 Task: Find connections with filter location Hvidovre with filter topic #sustainabilitywith filter profile language German with filter current company Dr Lal PathLabs with filter school Kuvempu University, Shankaraghatta, Shimoga with filter industry Robot Manufacturing with filter service category Life Coaching with filter keywords title Entrepreneur
Action: Mouse moved to (493, 68)
Screenshot: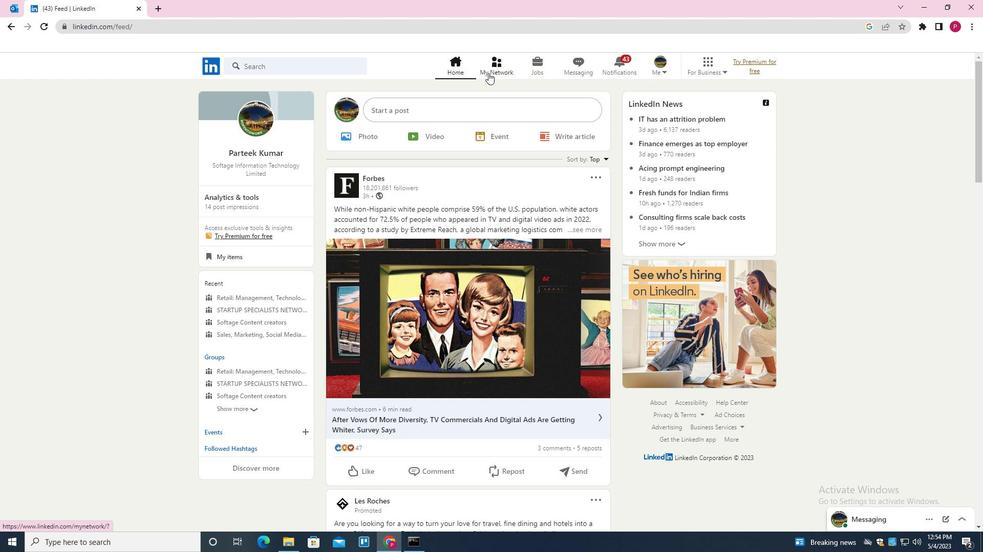 
Action: Mouse pressed left at (493, 68)
Screenshot: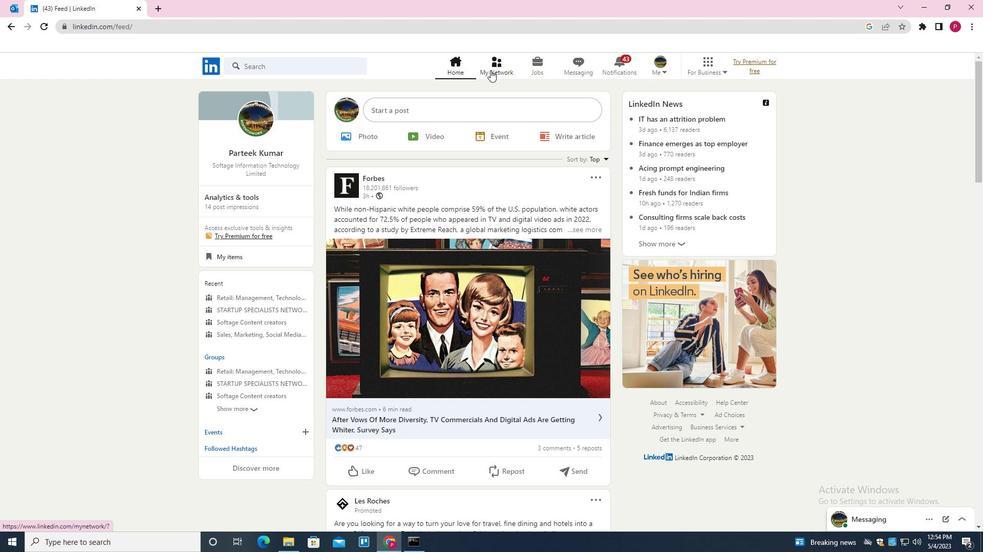 
Action: Mouse moved to (316, 124)
Screenshot: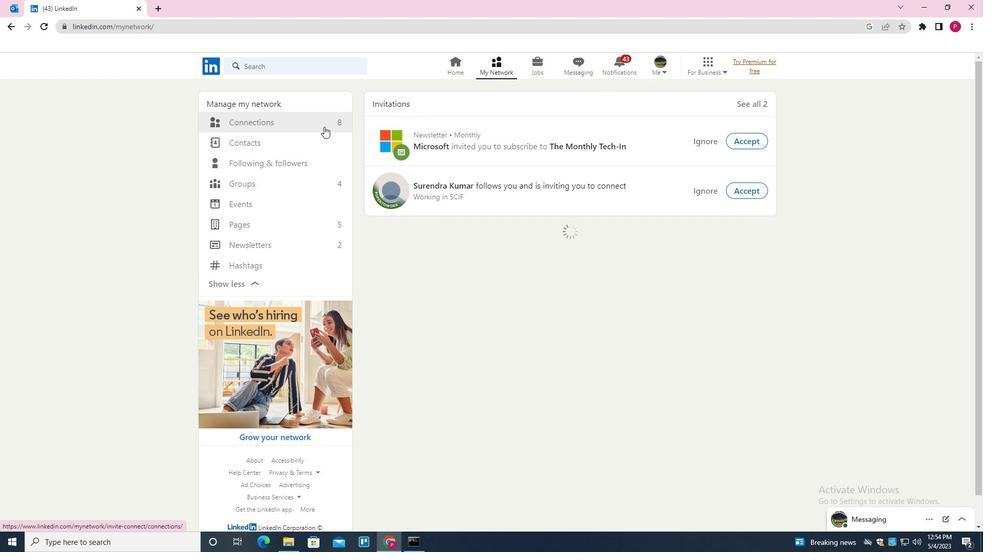 
Action: Mouse pressed left at (316, 124)
Screenshot: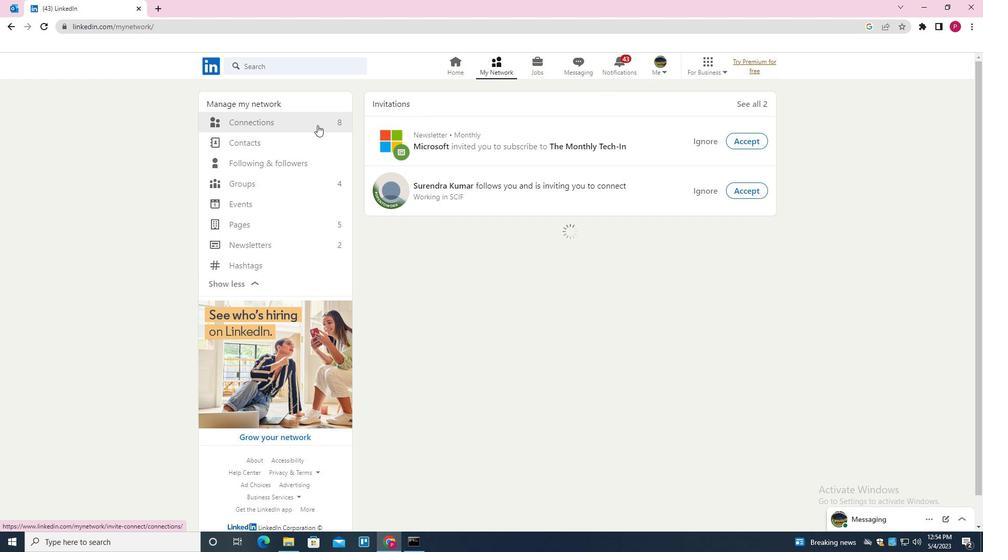 
Action: Mouse moved to (561, 124)
Screenshot: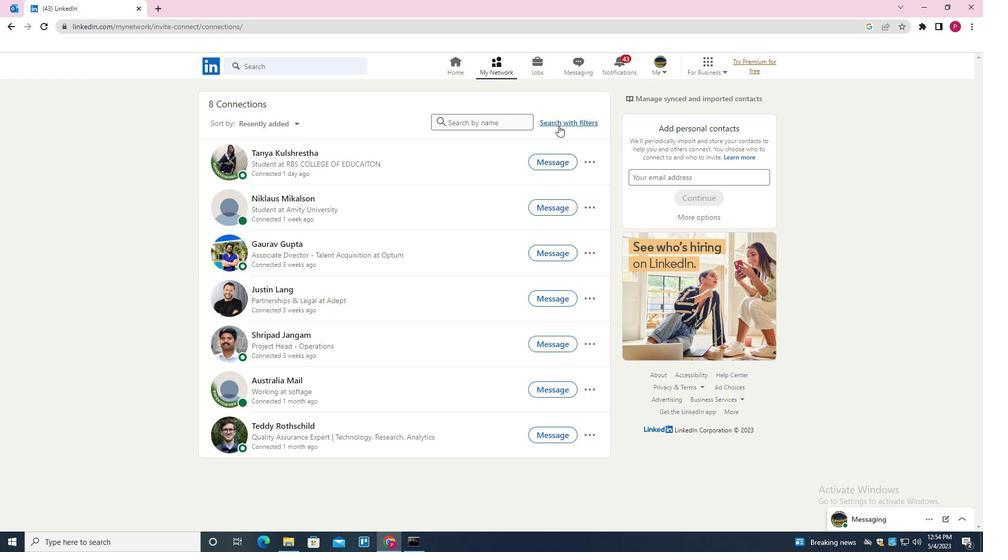 
Action: Mouse pressed left at (561, 124)
Screenshot: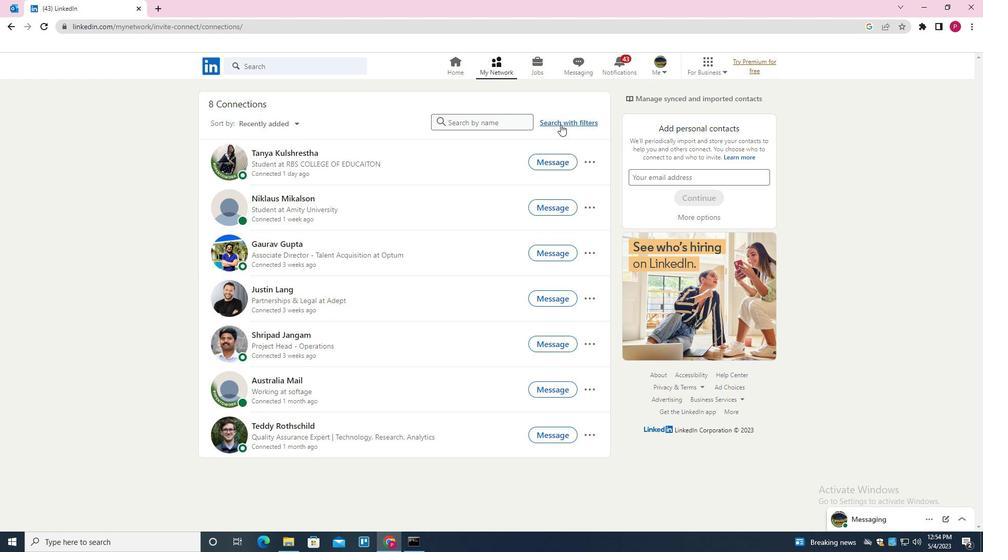 
Action: Mouse moved to (523, 93)
Screenshot: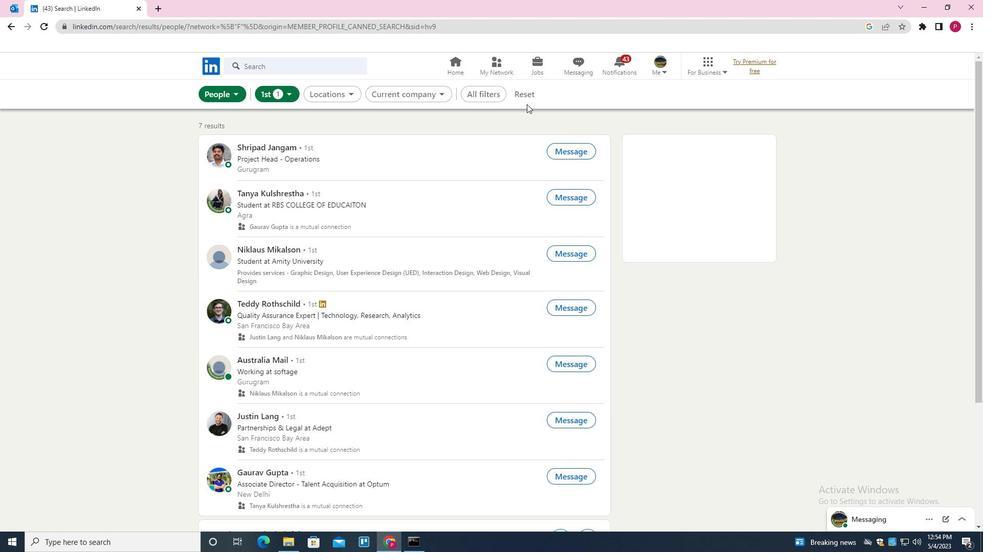 
Action: Mouse pressed left at (523, 93)
Screenshot: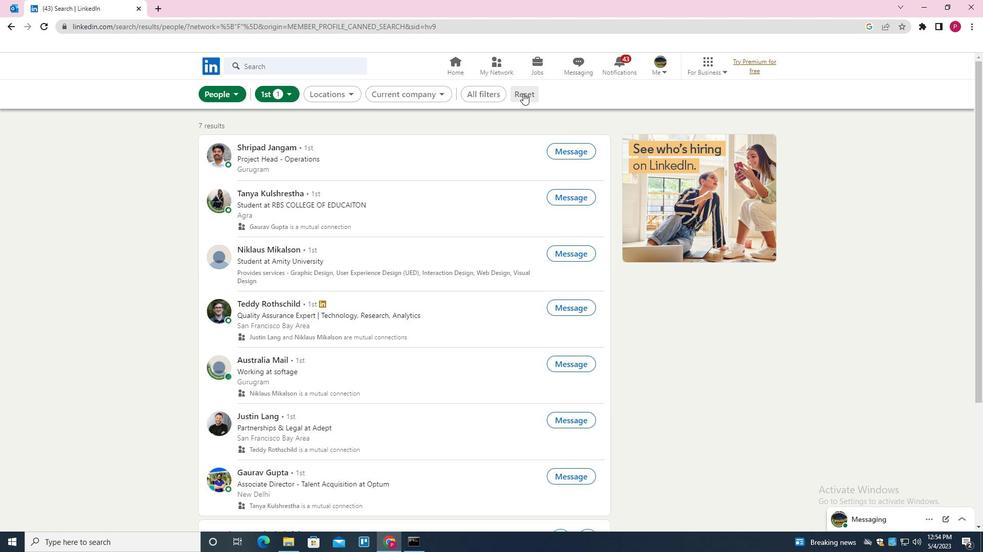 
Action: Mouse moved to (509, 93)
Screenshot: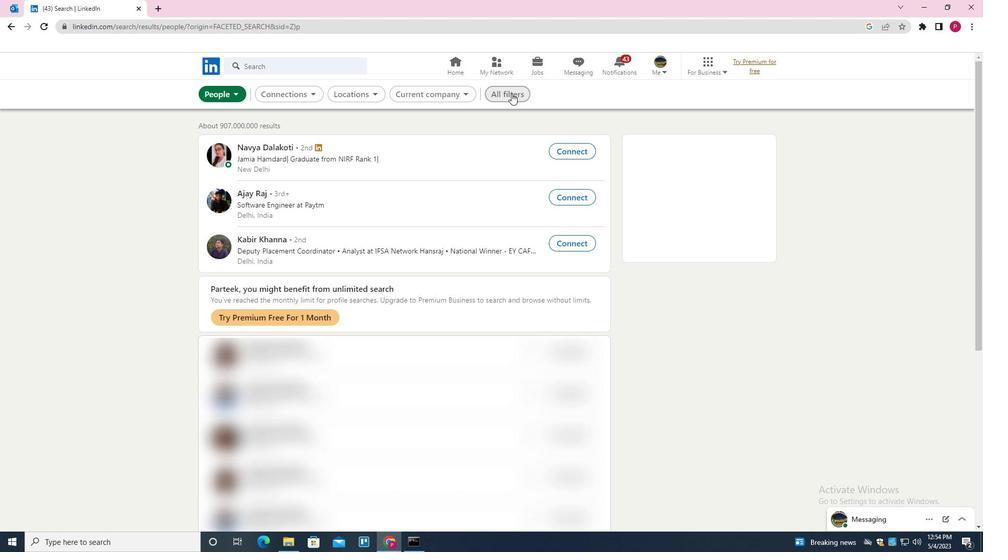 
Action: Mouse pressed left at (509, 93)
Screenshot: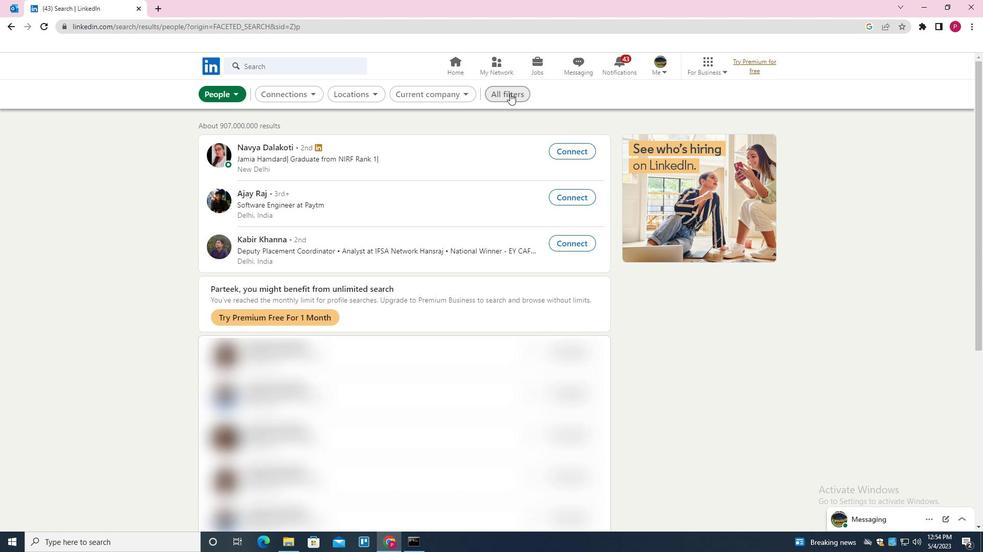 
Action: Mouse moved to (752, 231)
Screenshot: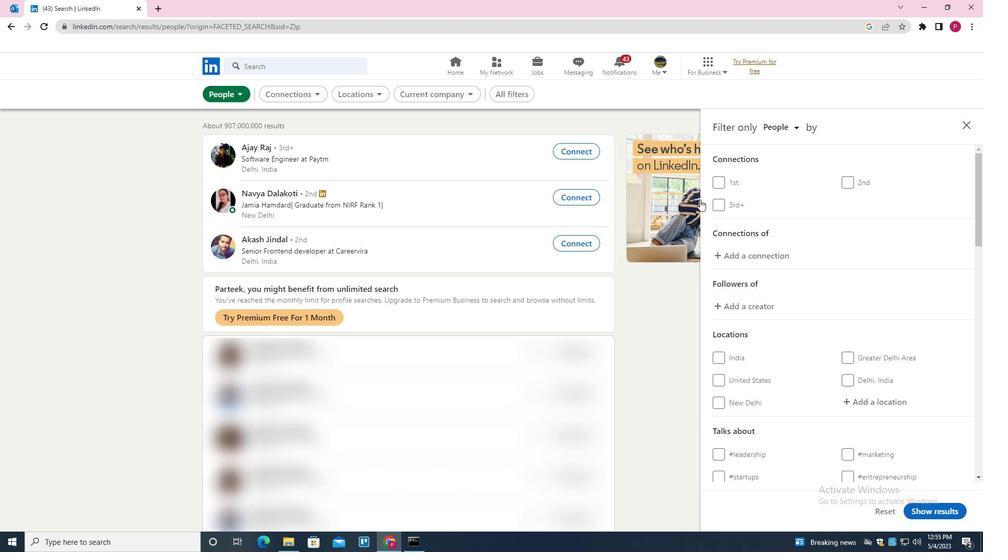 
Action: Mouse scrolled (752, 230) with delta (0, 0)
Screenshot: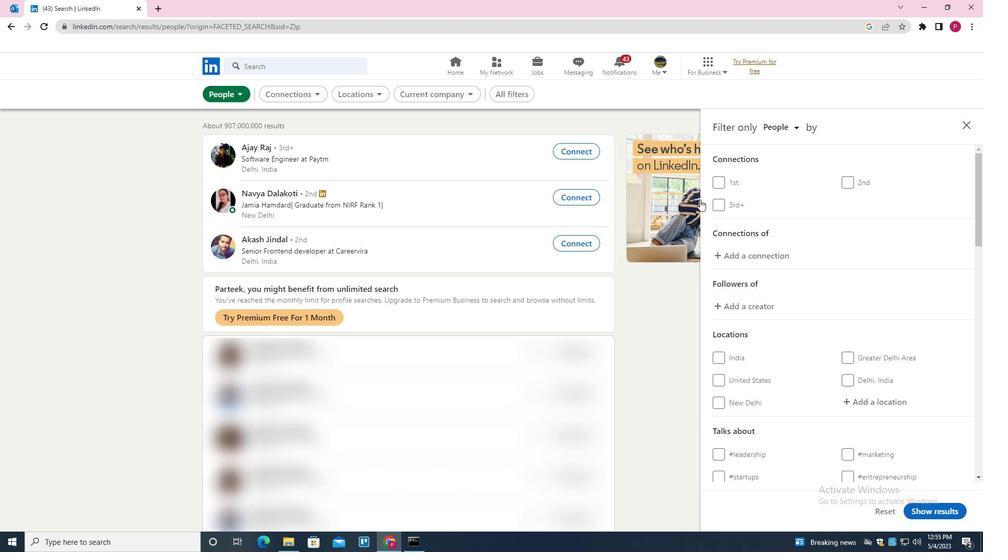 
Action: Mouse moved to (760, 239)
Screenshot: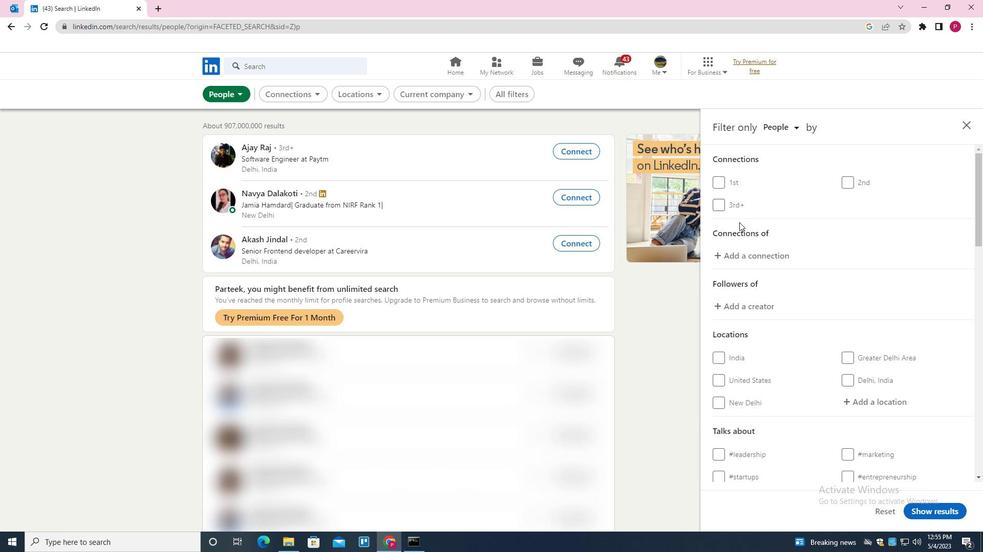 
Action: Mouse scrolled (760, 238) with delta (0, 0)
Screenshot: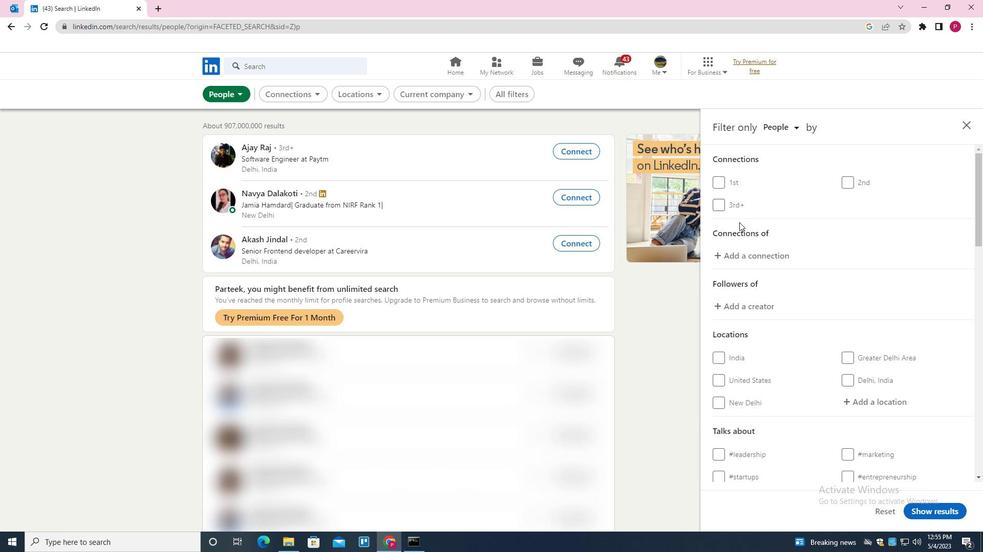 
Action: Mouse moved to (880, 298)
Screenshot: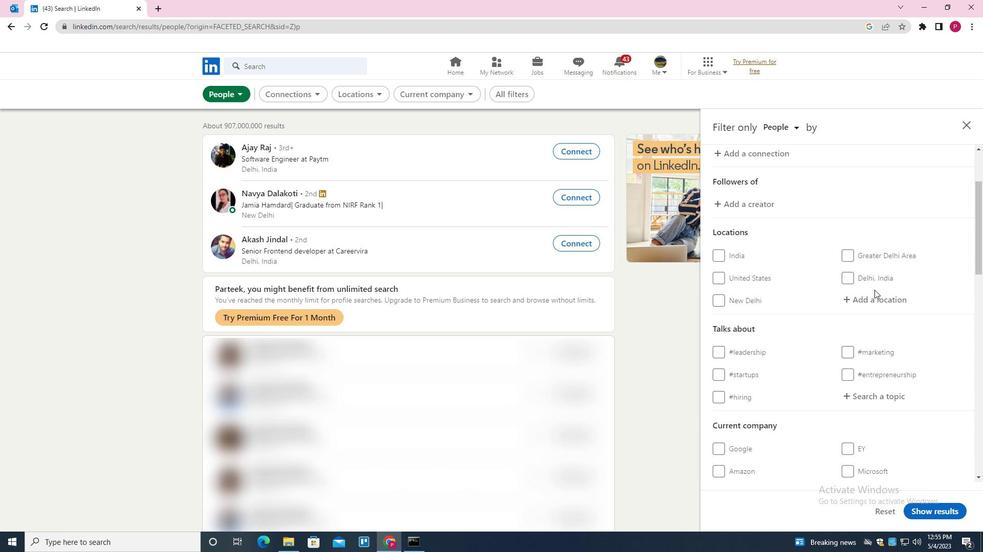 
Action: Mouse pressed left at (880, 298)
Screenshot: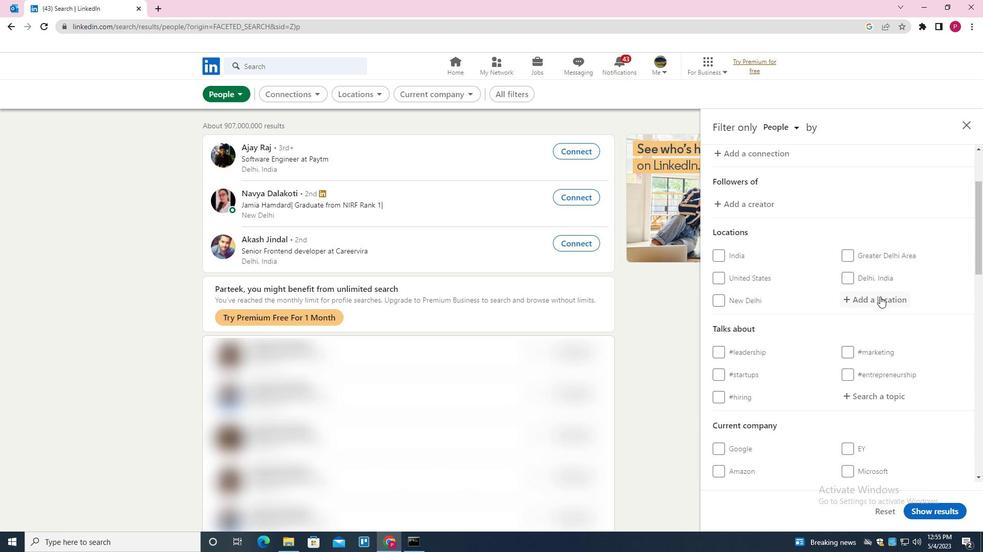 
Action: Mouse moved to (880, 298)
Screenshot: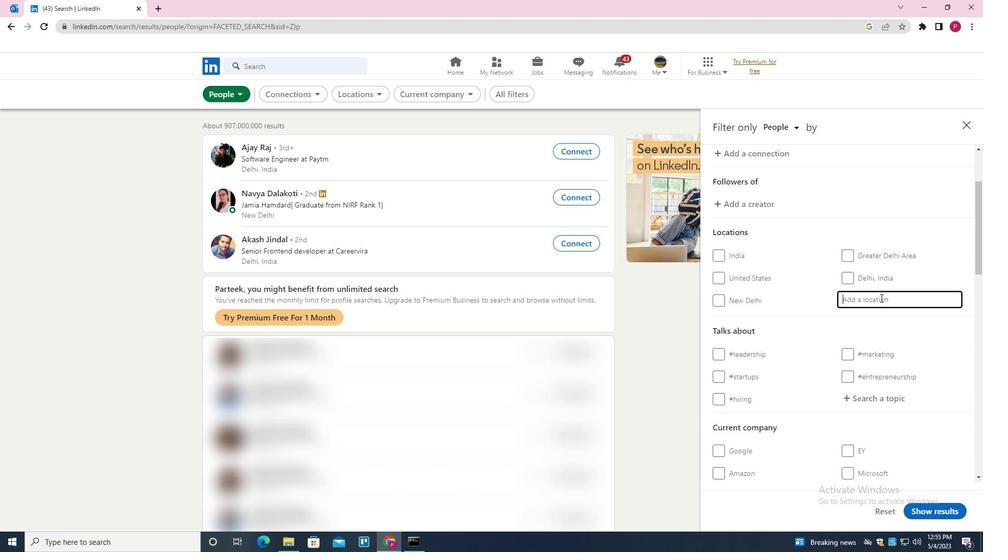 
Action: Key pressed <Key.shift>HVID
Screenshot: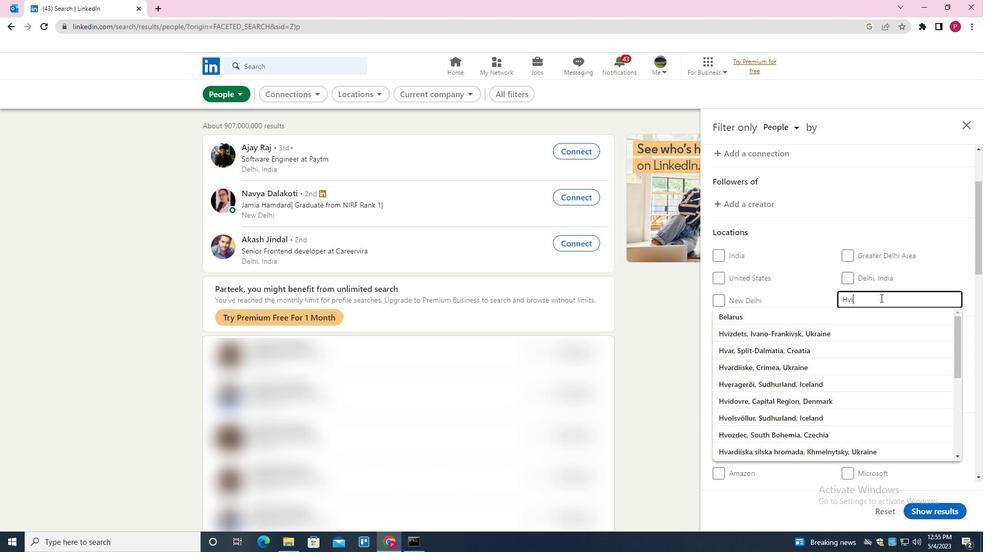 
Action: Mouse moved to (880, 297)
Screenshot: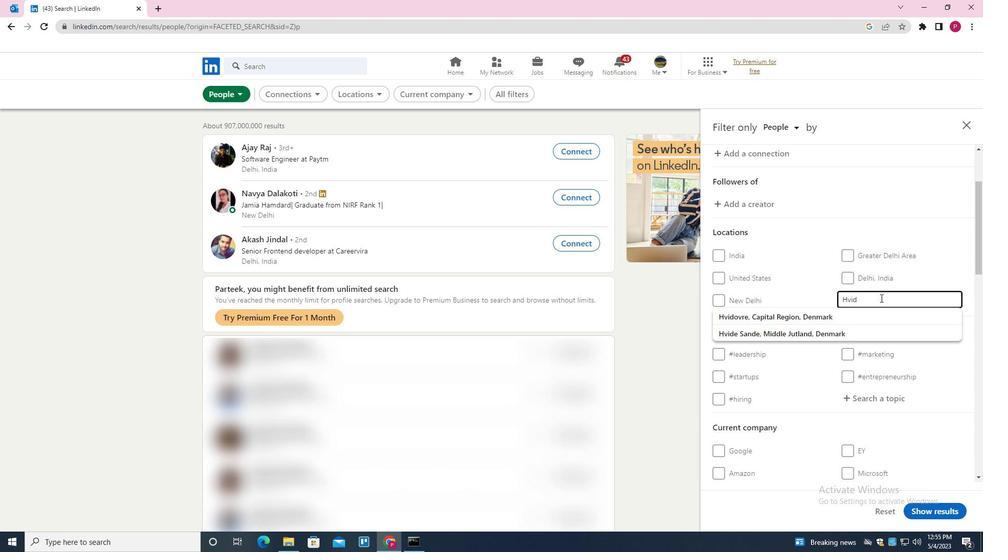 
Action: Key pressed OVRE<Key.down><Key.enter>
Screenshot: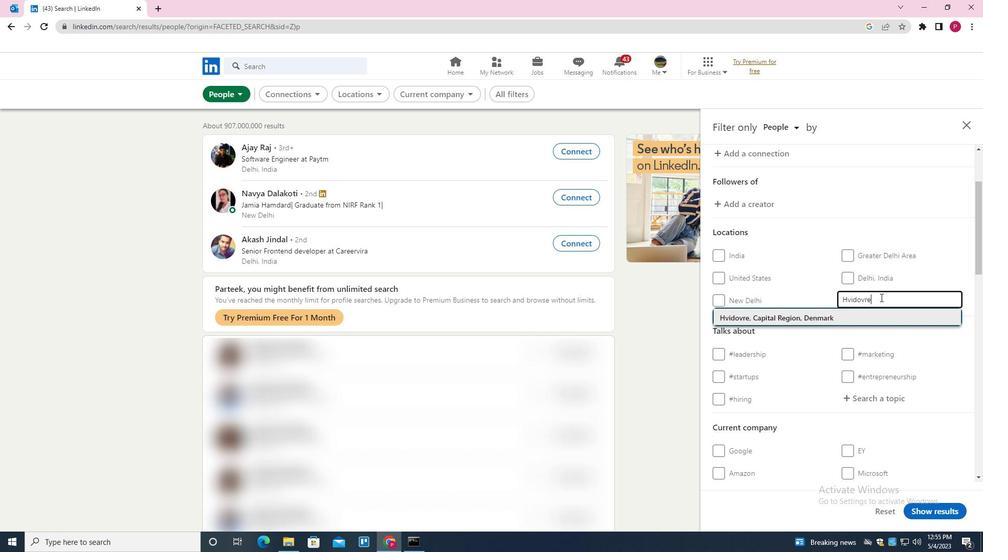 
Action: Mouse moved to (821, 290)
Screenshot: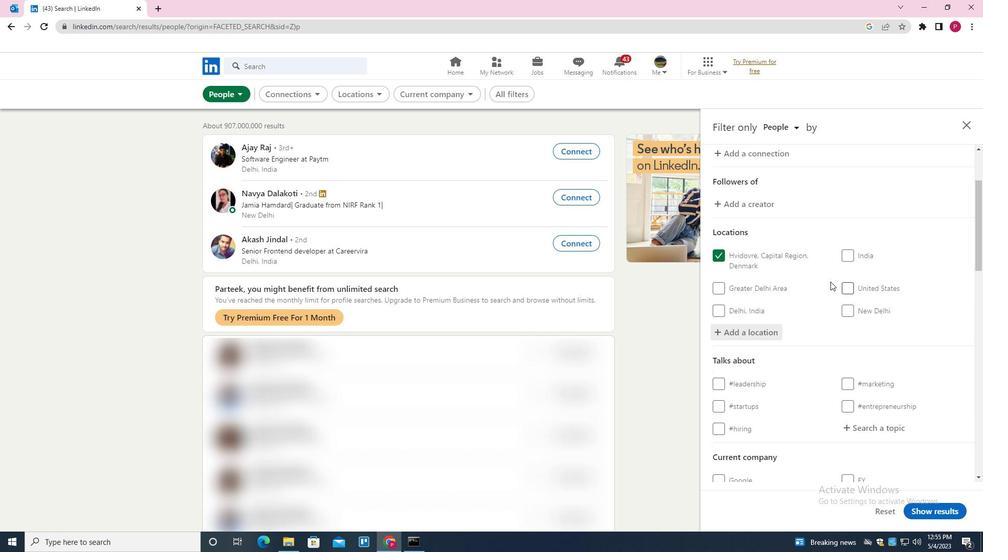 
Action: Mouse scrolled (821, 290) with delta (0, 0)
Screenshot: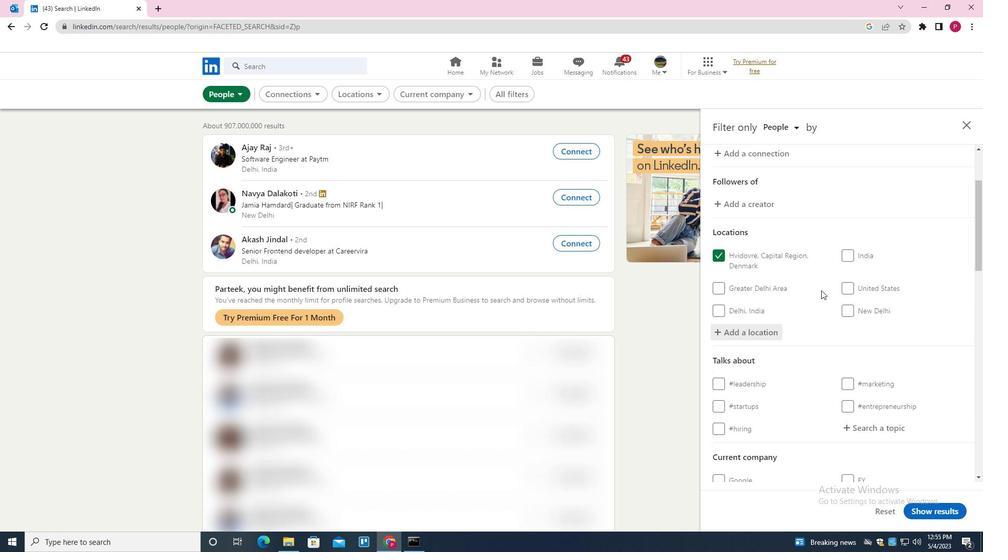 
Action: Mouse scrolled (821, 290) with delta (0, 0)
Screenshot: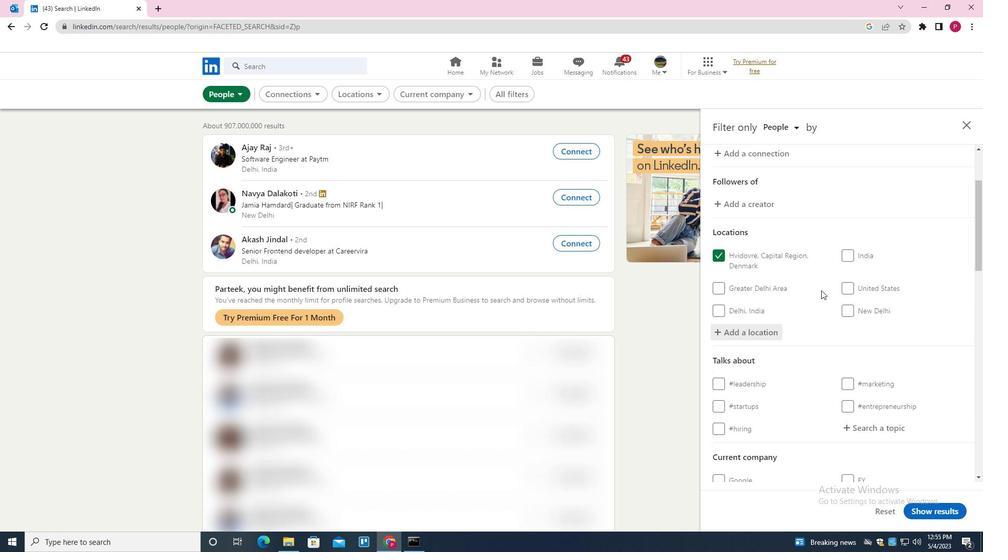 
Action: Mouse scrolled (821, 290) with delta (0, 0)
Screenshot: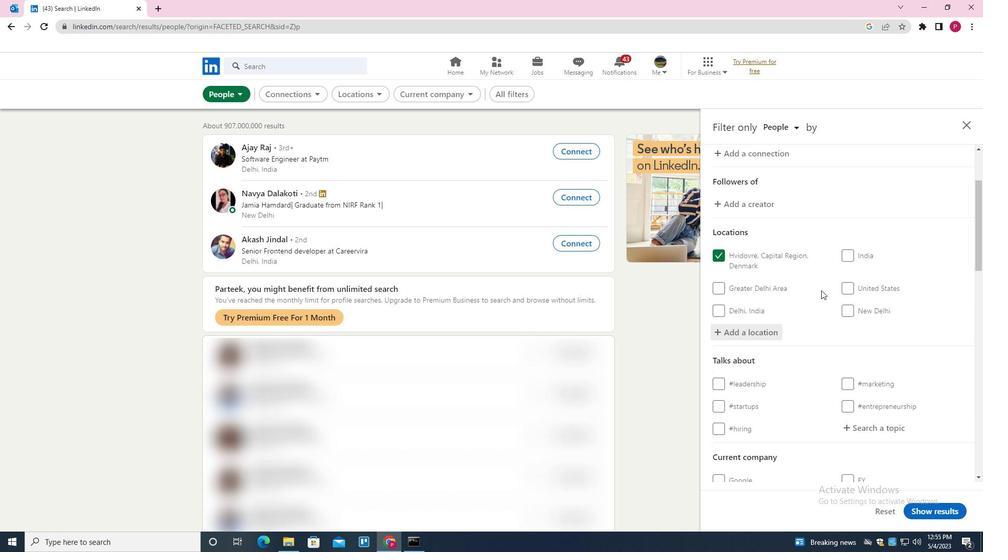 
Action: Mouse moved to (866, 274)
Screenshot: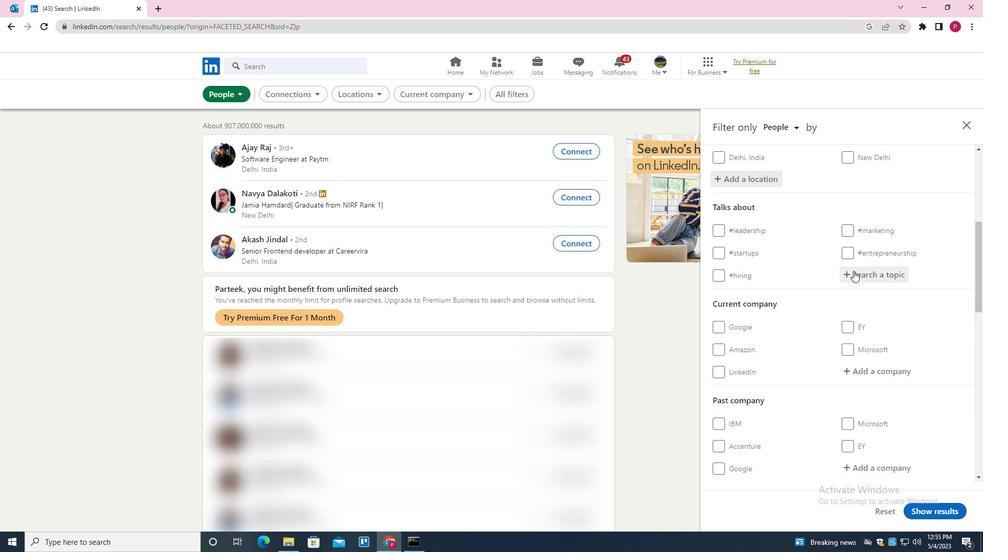 
Action: Mouse pressed left at (866, 274)
Screenshot: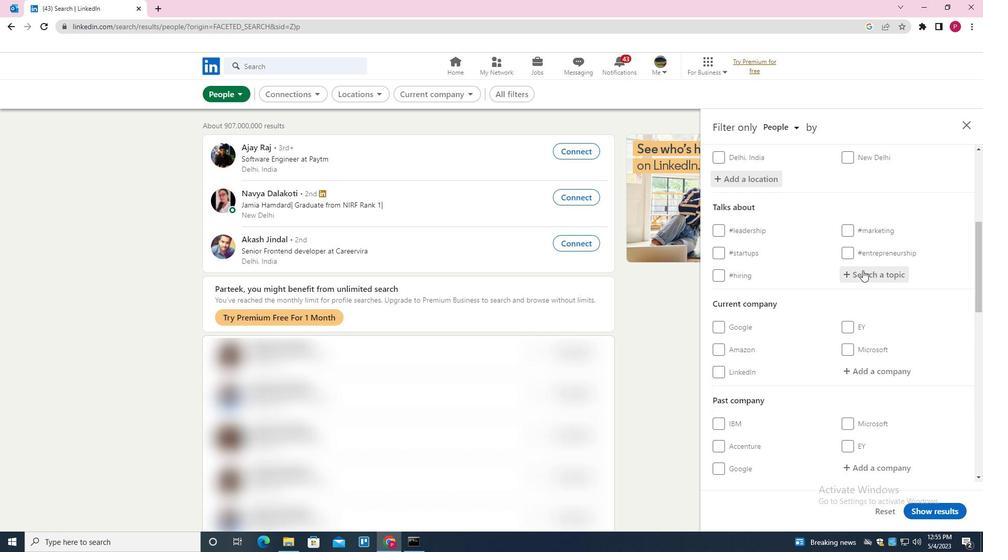 
Action: Key pressed SUSTAINABILITY<Key.down><Key.enter>
Screenshot: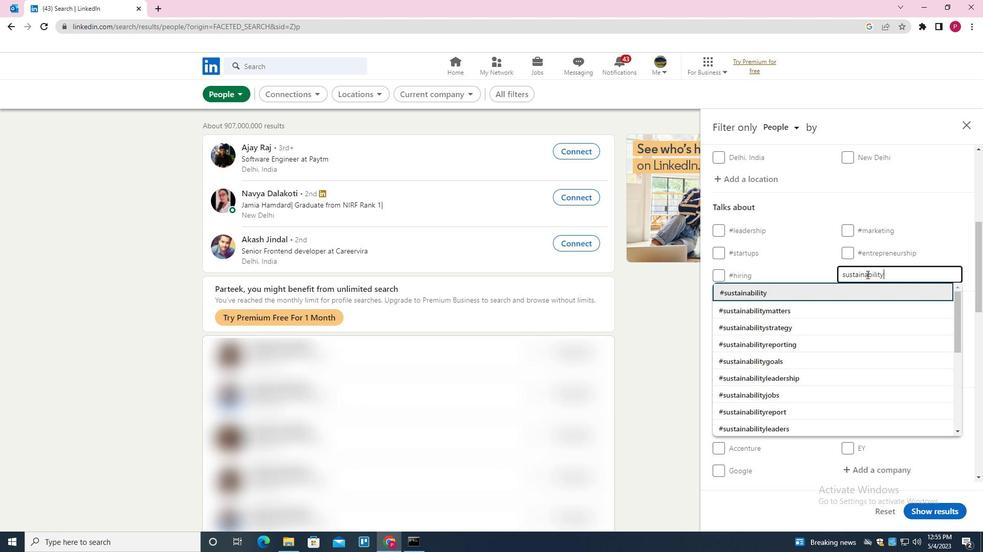 
Action: Mouse moved to (846, 289)
Screenshot: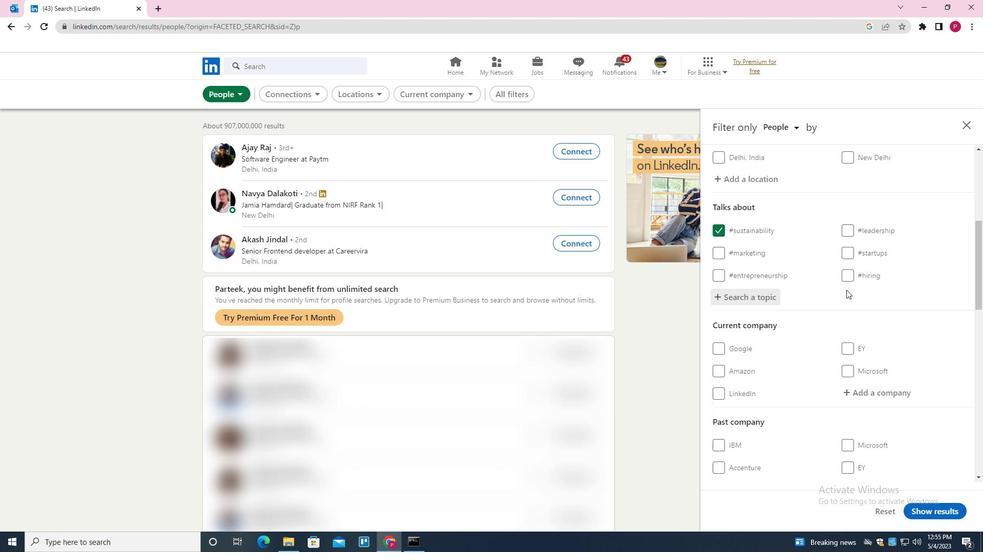 
Action: Mouse scrolled (846, 289) with delta (0, 0)
Screenshot: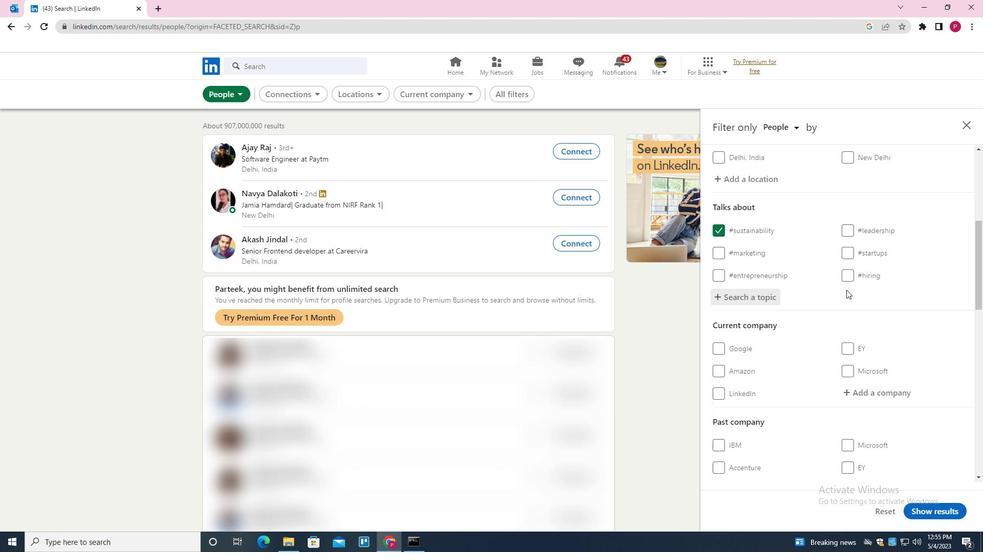 
Action: Mouse moved to (834, 291)
Screenshot: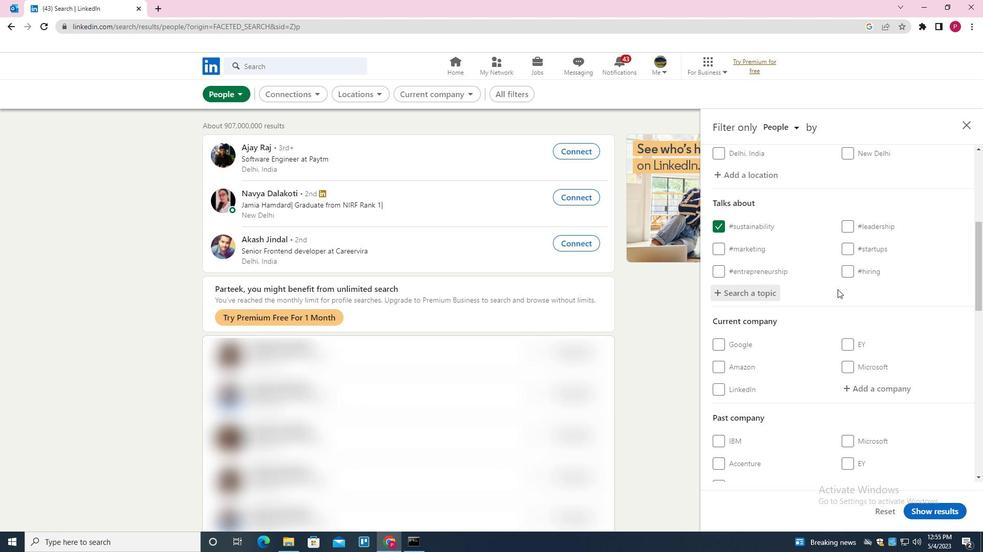
Action: Mouse scrolled (834, 290) with delta (0, 0)
Screenshot: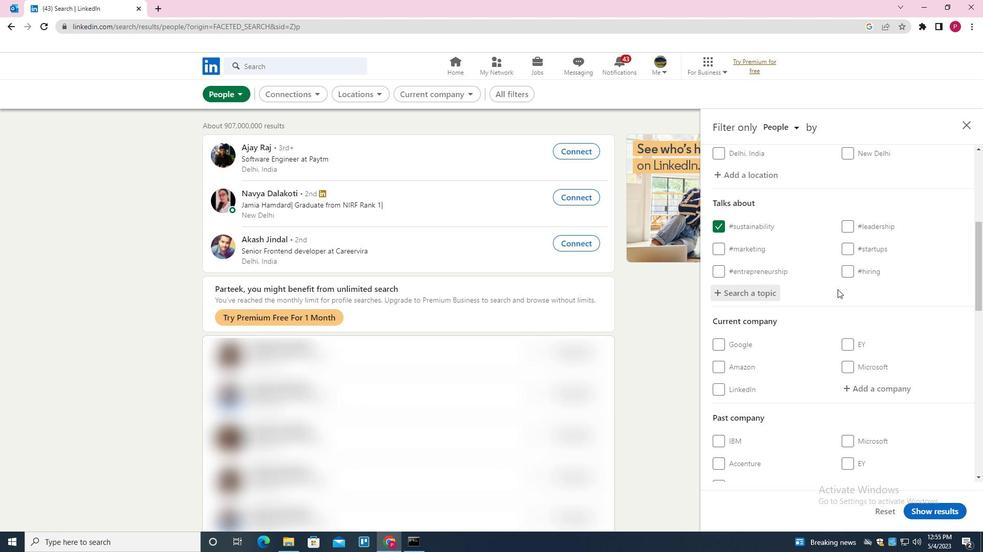 
Action: Mouse moved to (832, 292)
Screenshot: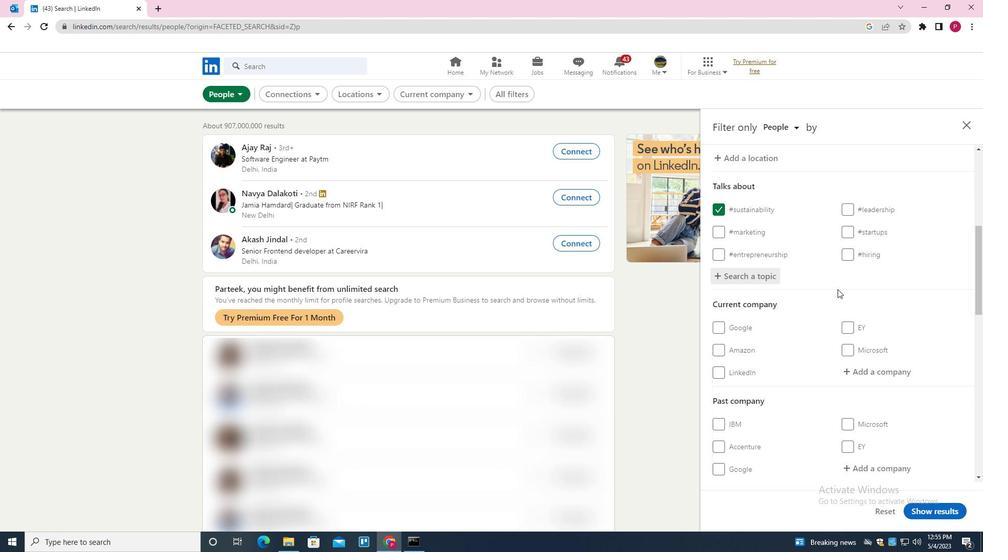 
Action: Mouse scrolled (832, 291) with delta (0, 0)
Screenshot: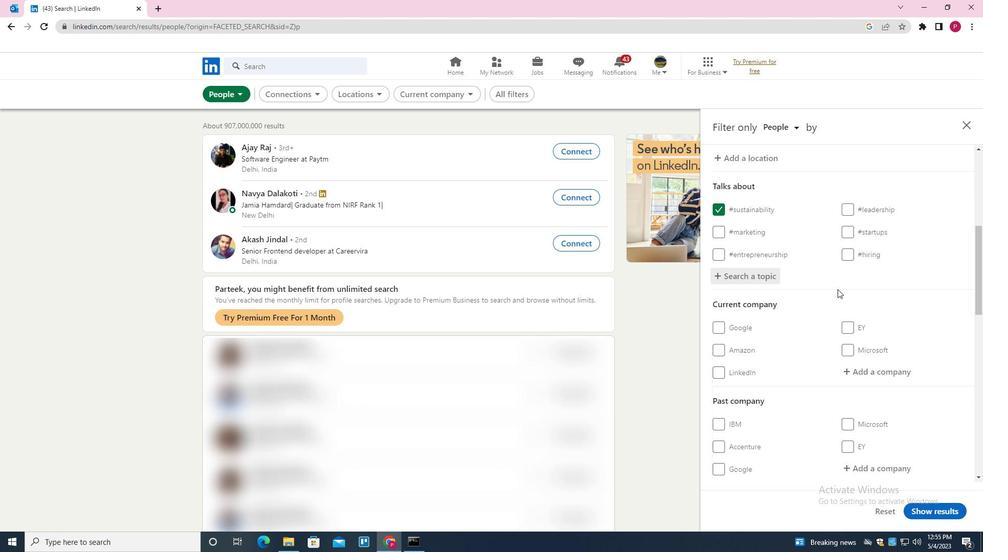 
Action: Mouse scrolled (832, 291) with delta (0, 0)
Screenshot: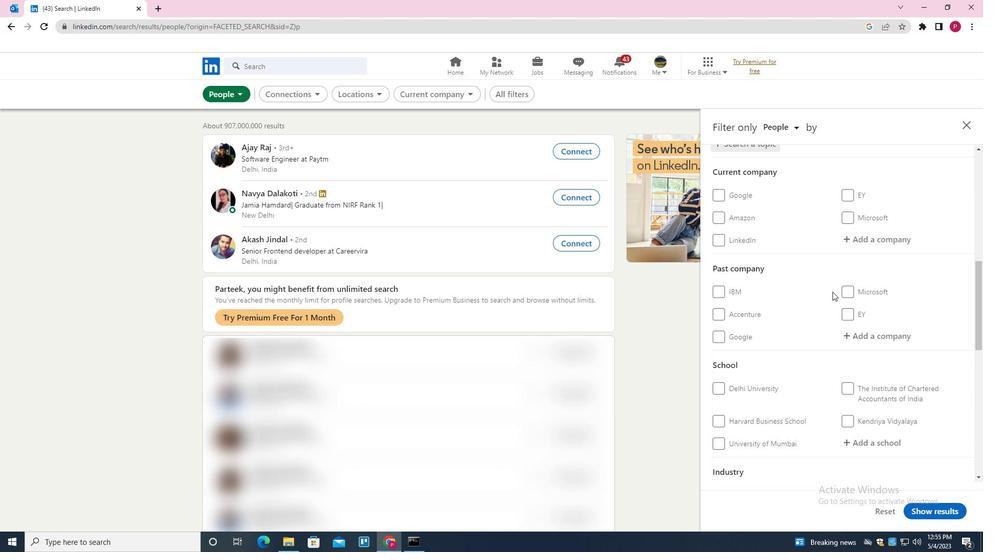 
Action: Mouse scrolled (832, 291) with delta (0, 0)
Screenshot: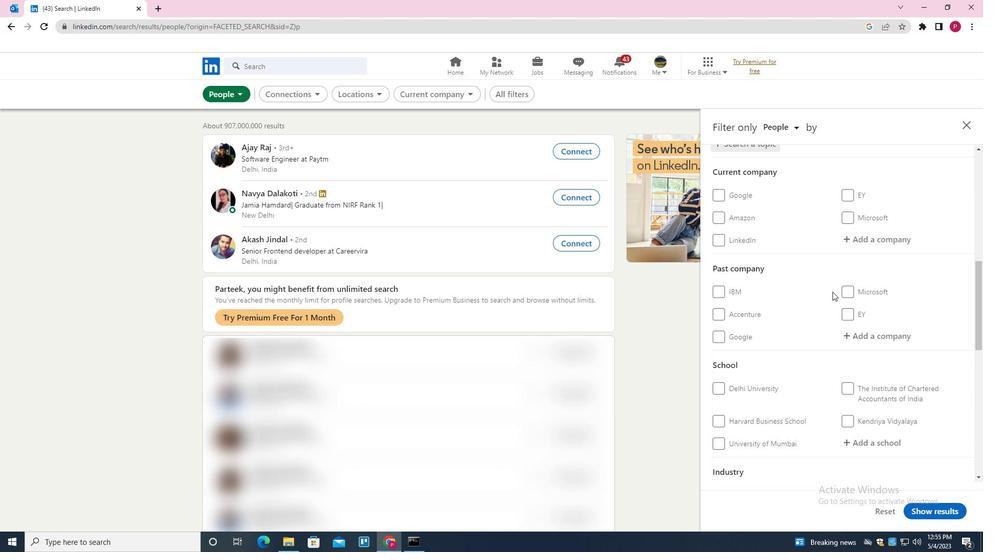 
Action: Mouse moved to (833, 291)
Screenshot: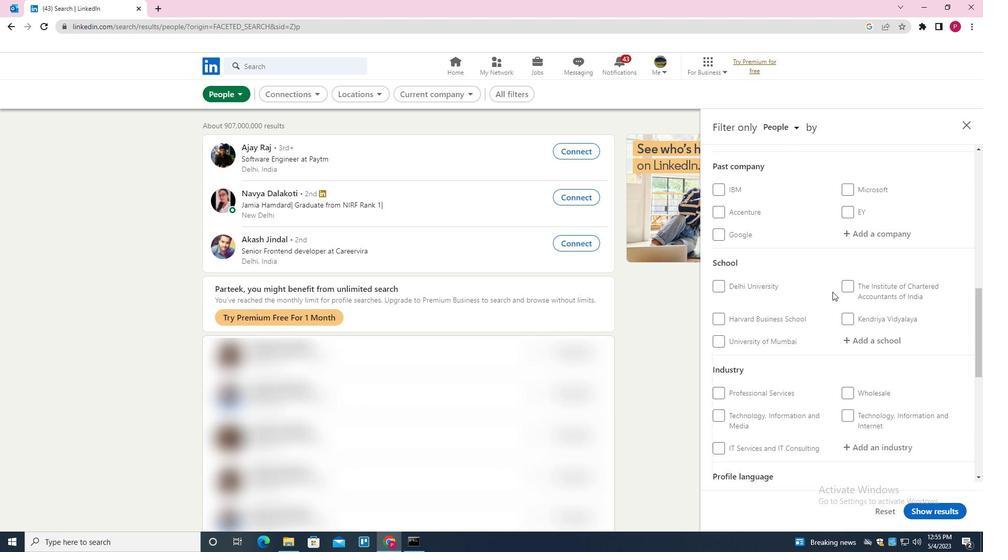 
Action: Mouse scrolled (833, 290) with delta (0, 0)
Screenshot: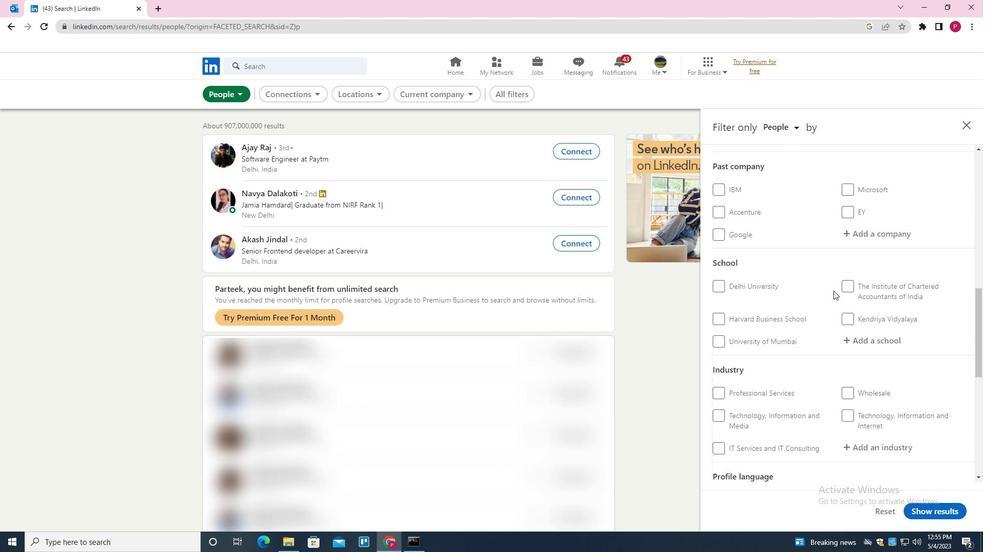 
Action: Mouse scrolled (833, 290) with delta (0, 0)
Screenshot: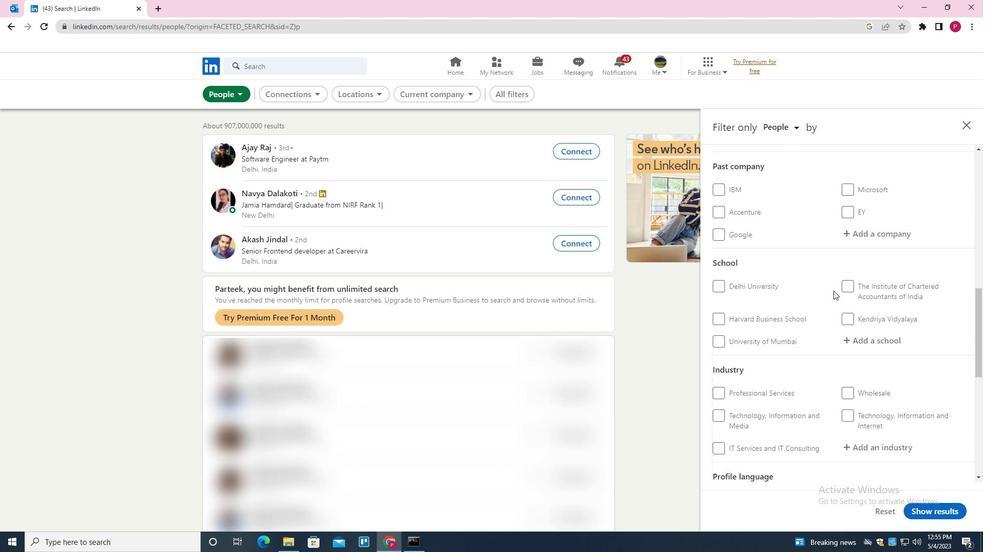 
Action: Mouse moved to (841, 284)
Screenshot: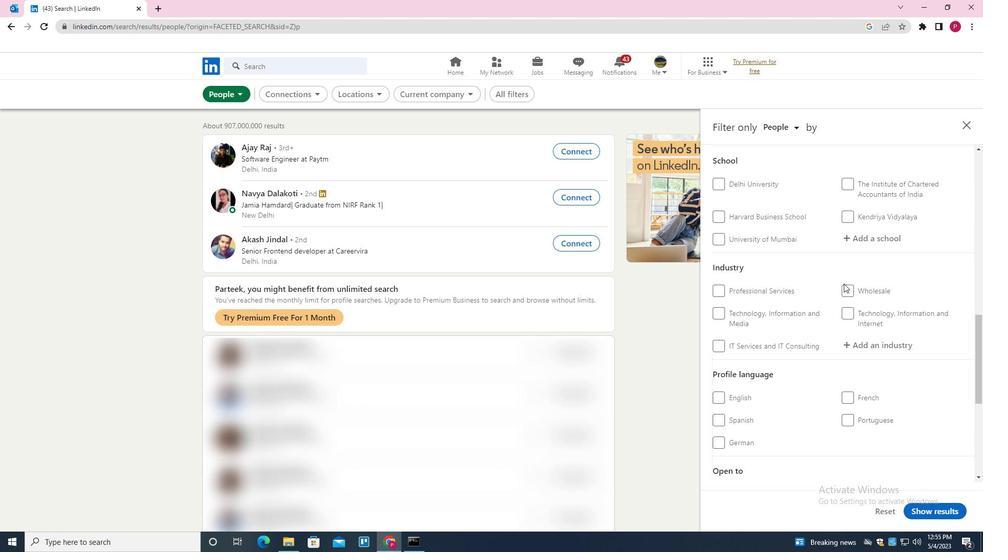 
Action: Mouse scrolled (841, 284) with delta (0, 0)
Screenshot: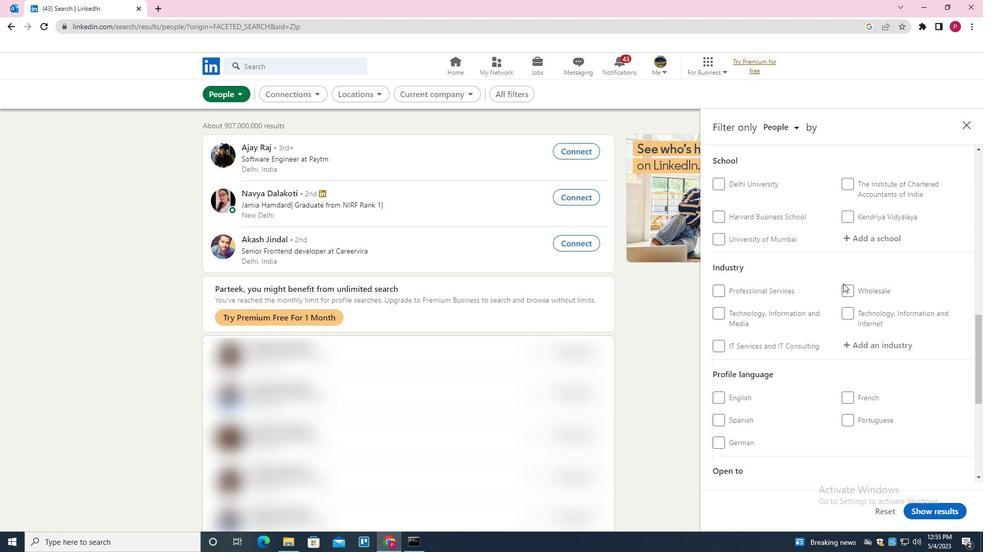 
Action: Mouse moved to (841, 285)
Screenshot: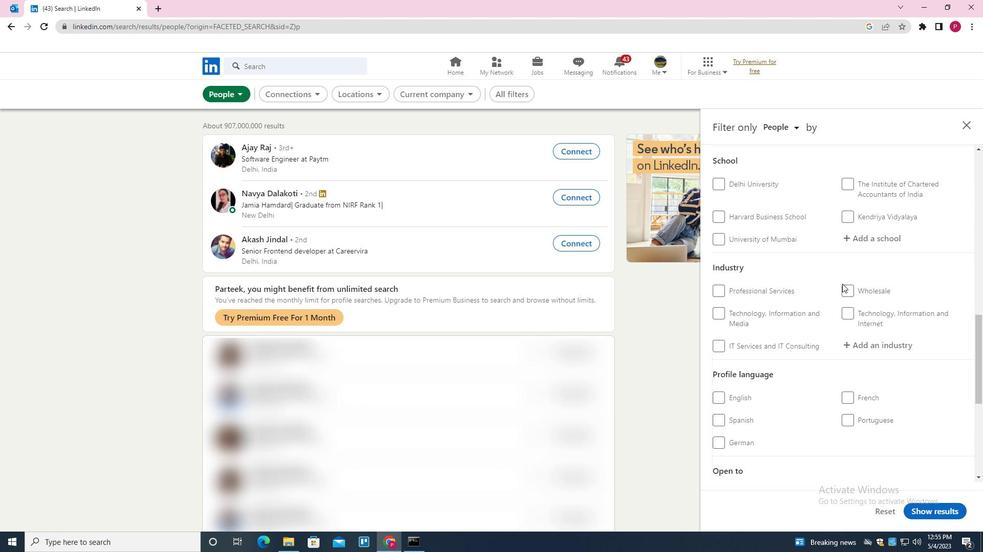 
Action: Mouse scrolled (841, 284) with delta (0, 0)
Screenshot: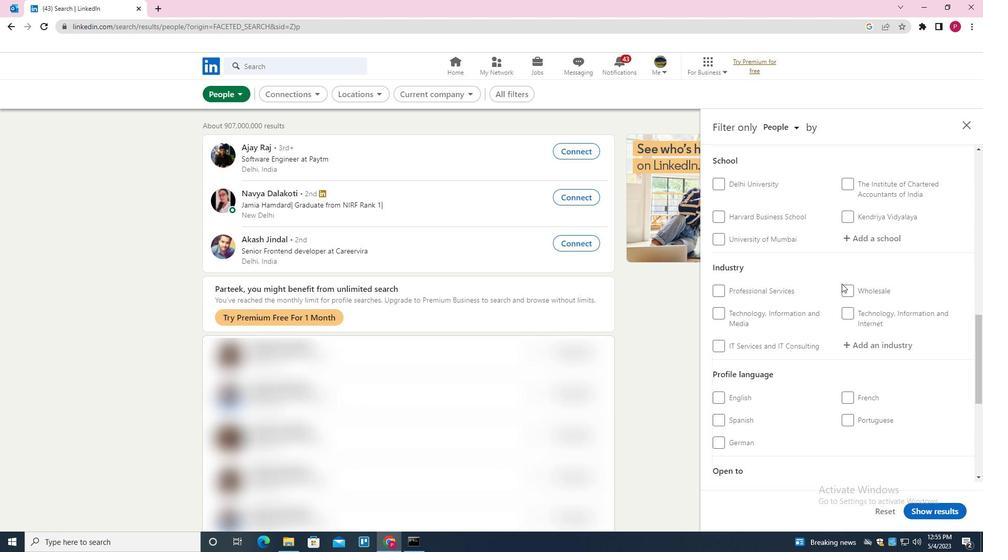 
Action: Mouse moved to (840, 285)
Screenshot: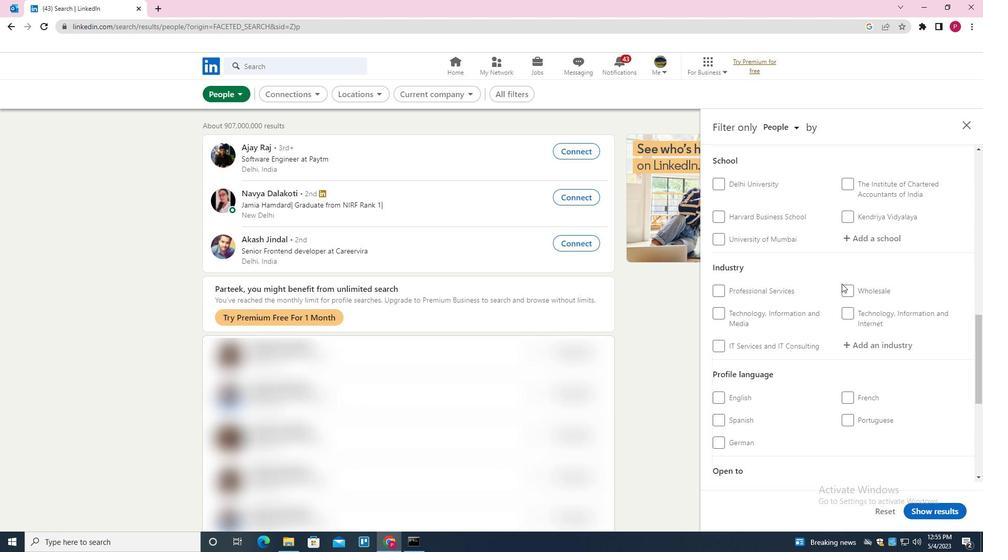 
Action: Mouse scrolled (840, 284) with delta (0, 0)
Screenshot: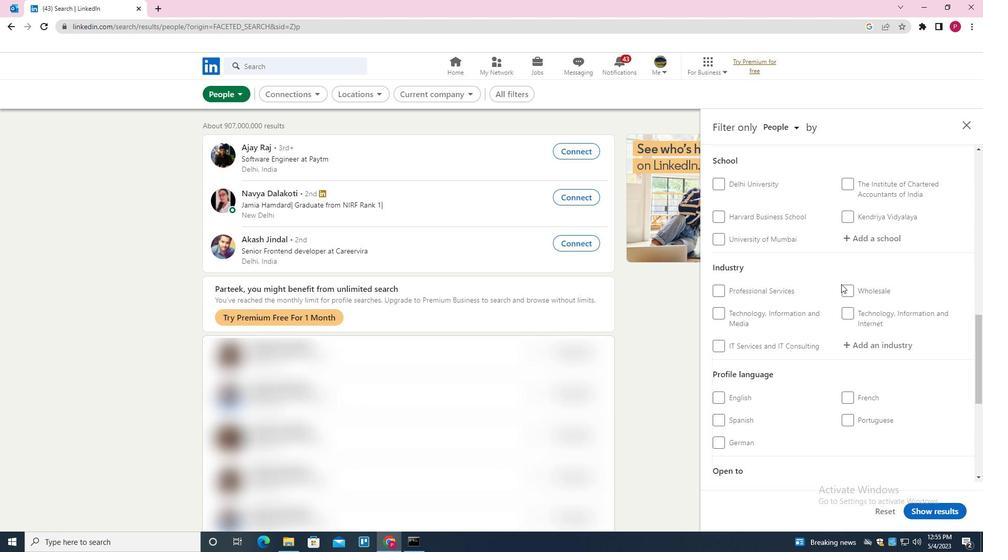 
Action: Mouse scrolled (840, 284) with delta (0, 0)
Screenshot: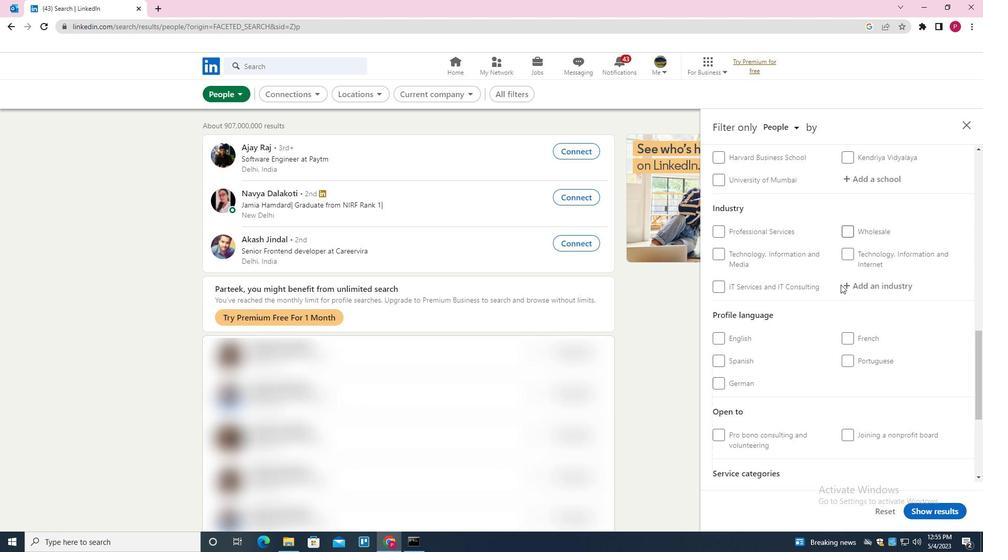 
Action: Mouse moved to (840, 285)
Screenshot: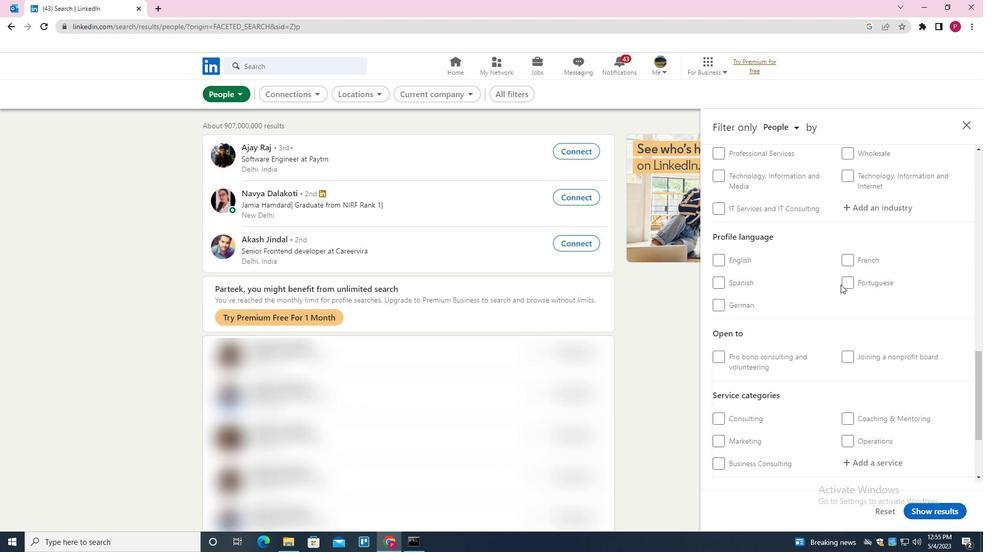 
Action: Mouse scrolled (840, 285) with delta (0, 0)
Screenshot: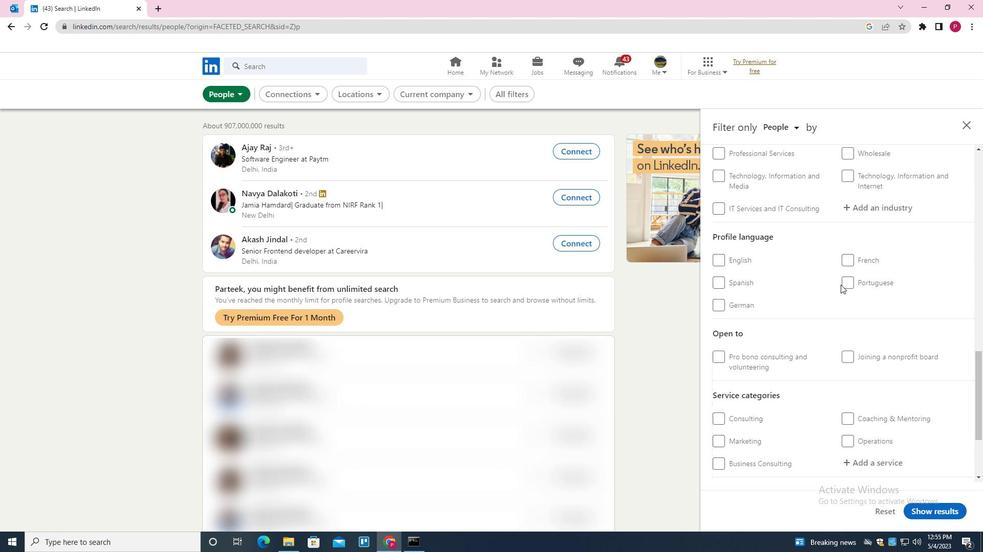 
Action: Mouse scrolled (840, 285) with delta (0, 0)
Screenshot: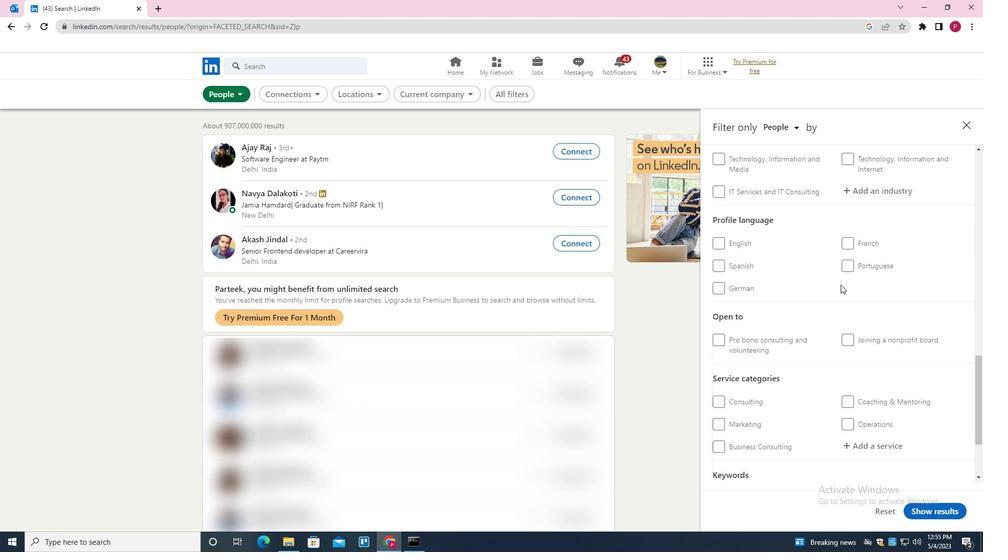 
Action: Mouse moved to (837, 286)
Screenshot: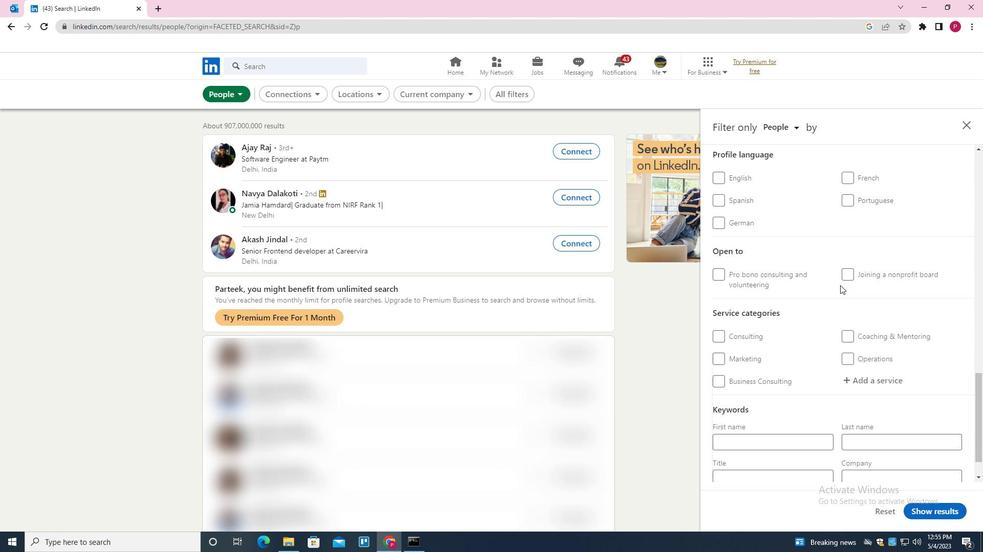 
Action: Mouse scrolled (837, 287) with delta (0, 0)
Screenshot: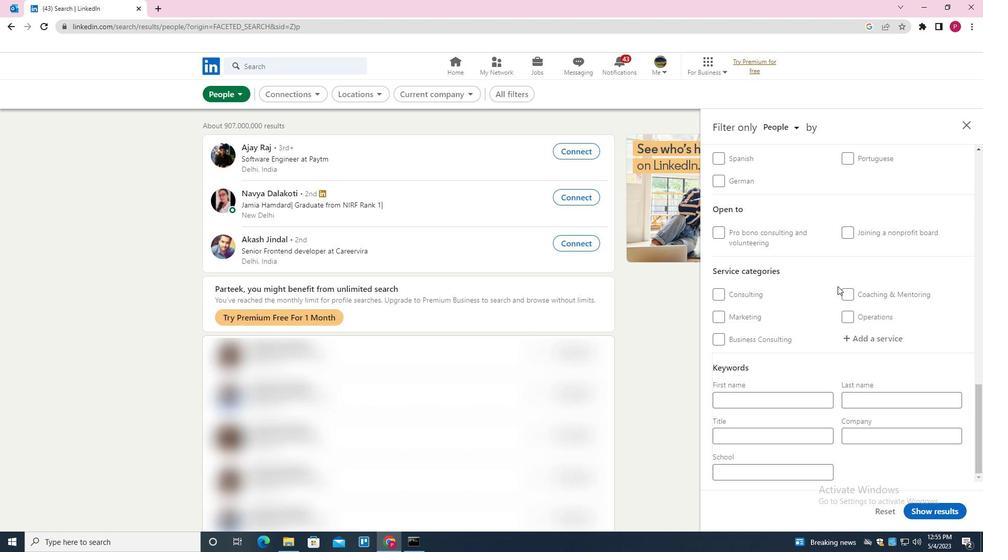 
Action: Mouse scrolled (837, 287) with delta (0, 0)
Screenshot: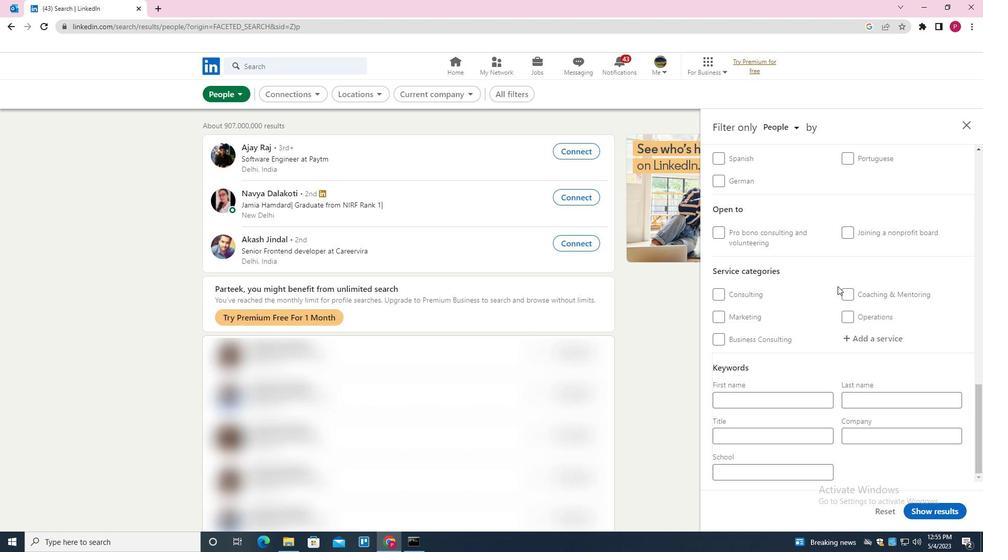 
Action: Mouse moved to (747, 283)
Screenshot: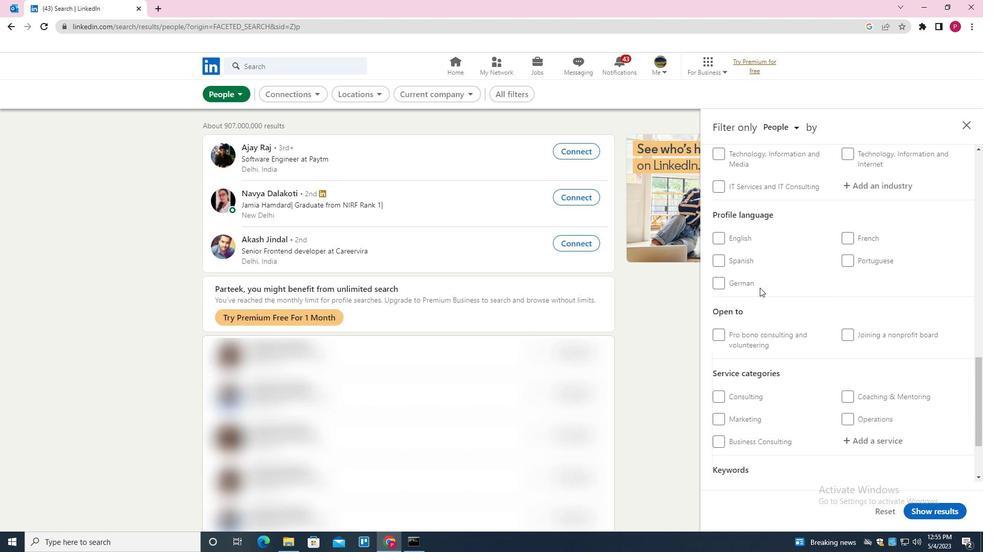 
Action: Mouse pressed left at (747, 283)
Screenshot: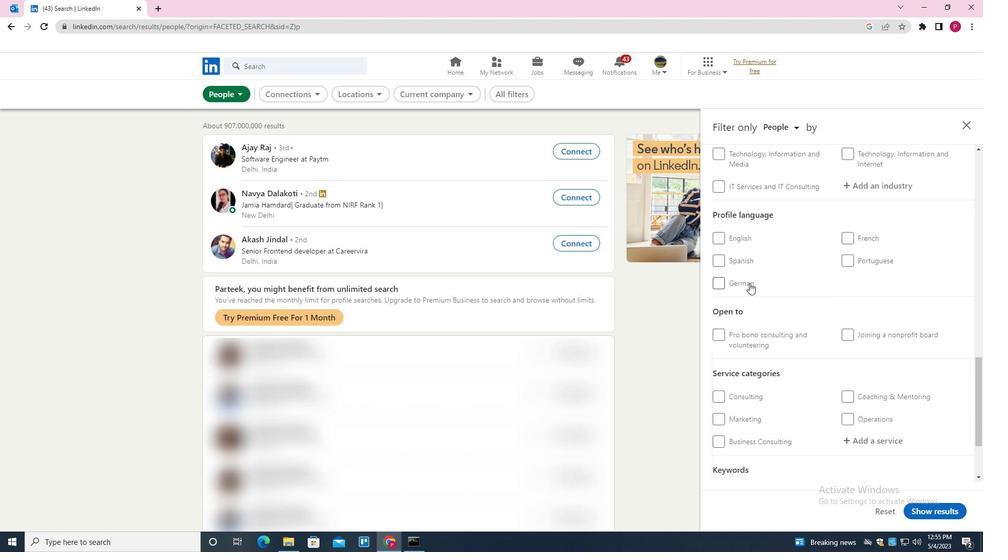 
Action: Mouse moved to (796, 286)
Screenshot: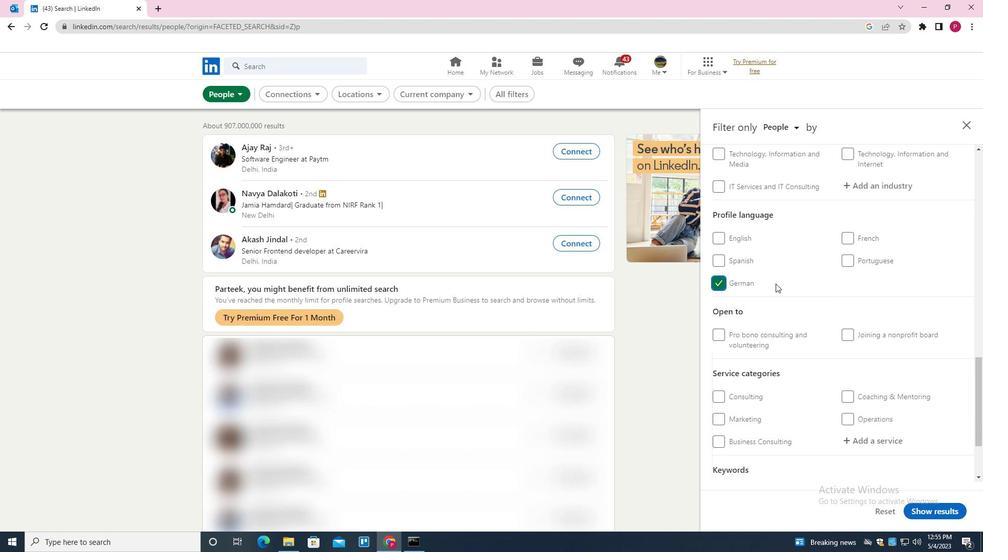 
Action: Mouse scrolled (796, 286) with delta (0, 0)
Screenshot: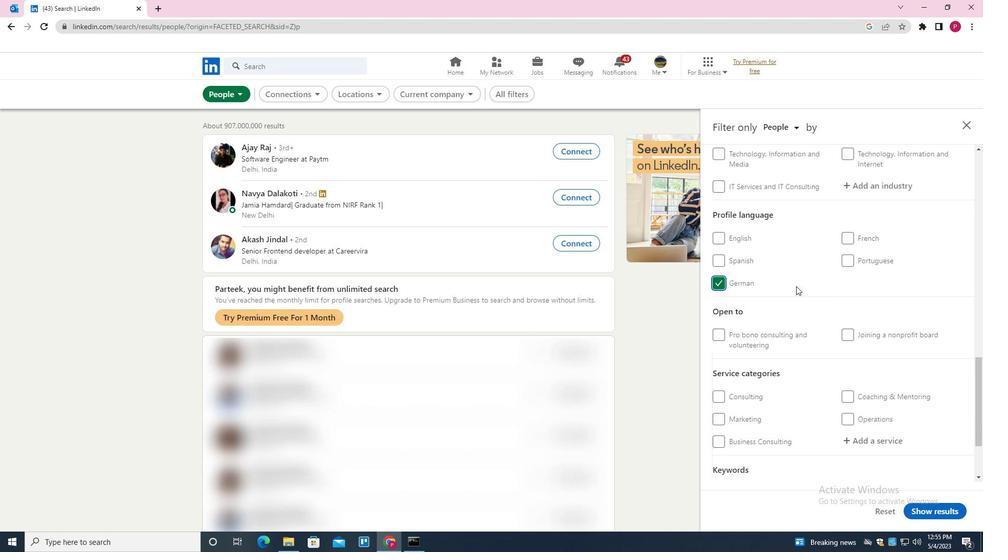 
Action: Mouse scrolled (796, 286) with delta (0, 0)
Screenshot: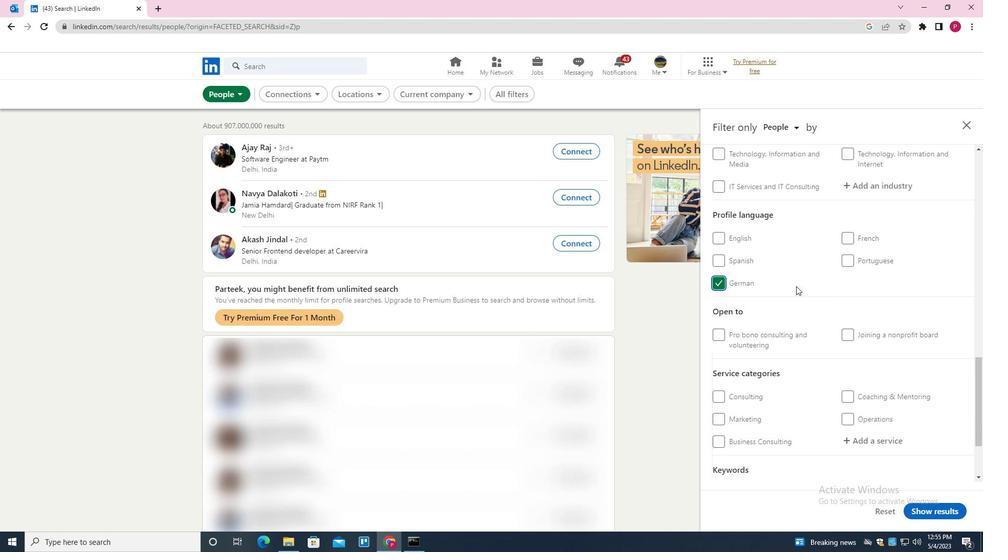 
Action: Mouse scrolled (796, 286) with delta (0, 0)
Screenshot: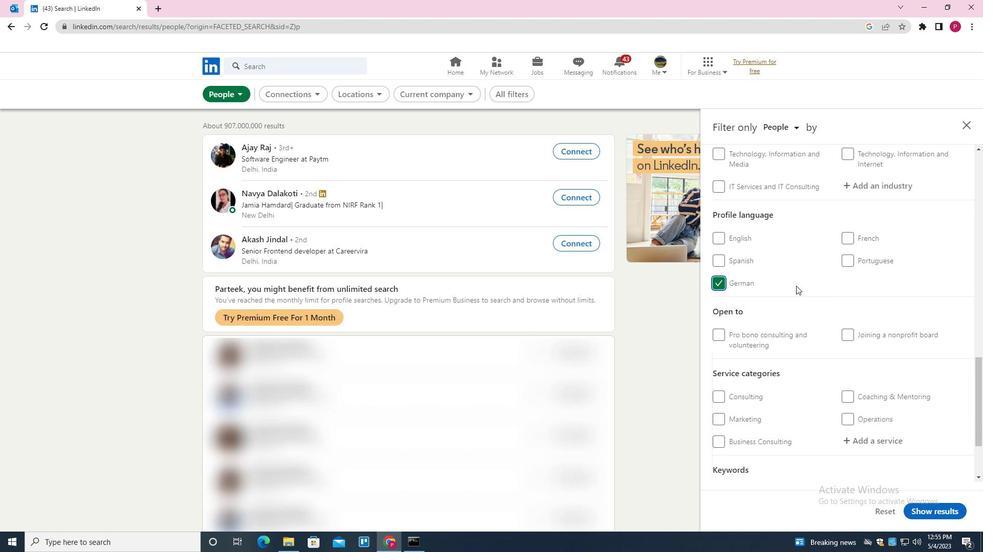 
Action: Mouse scrolled (796, 286) with delta (0, 0)
Screenshot: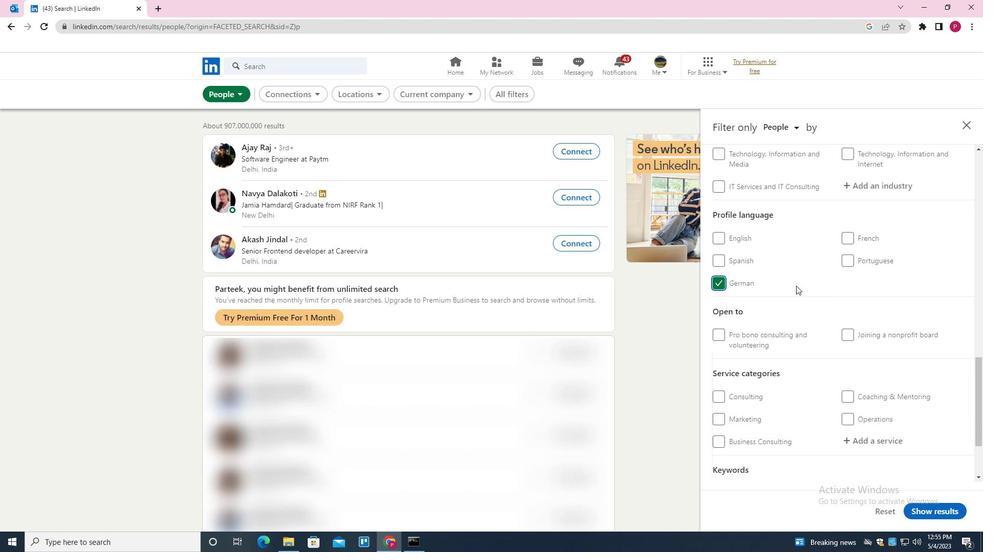 
Action: Mouse scrolled (796, 286) with delta (0, 0)
Screenshot: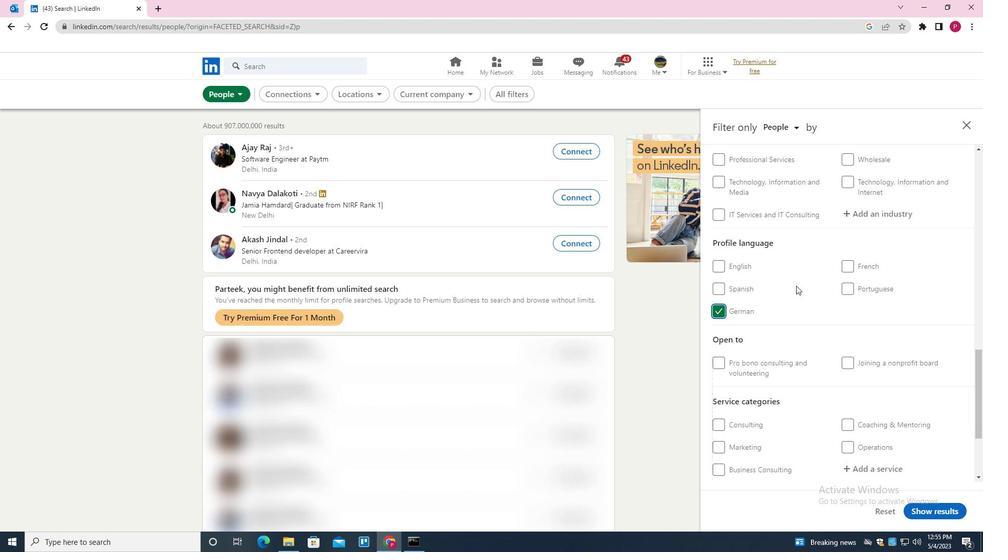 
Action: Mouse scrolled (796, 286) with delta (0, 0)
Screenshot: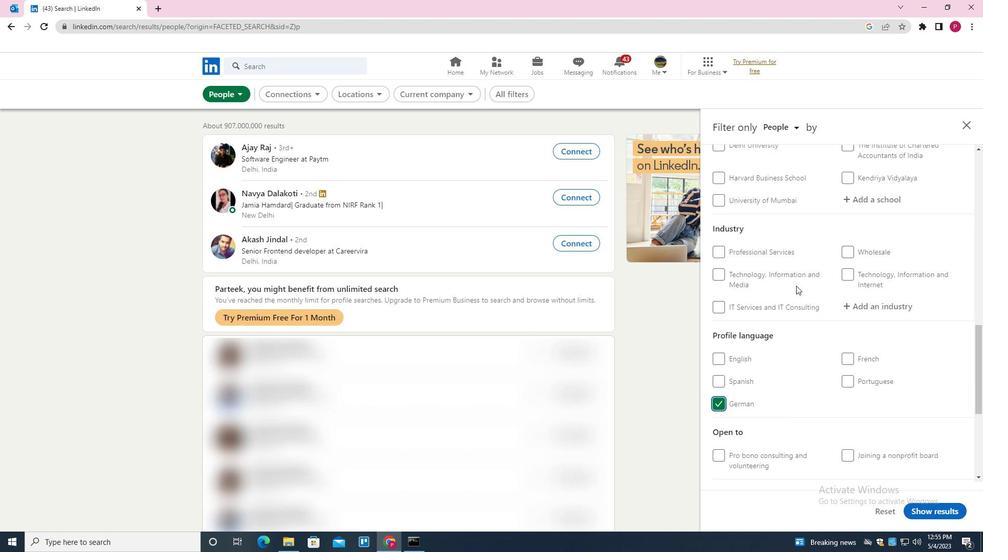 
Action: Mouse scrolled (796, 286) with delta (0, 0)
Screenshot: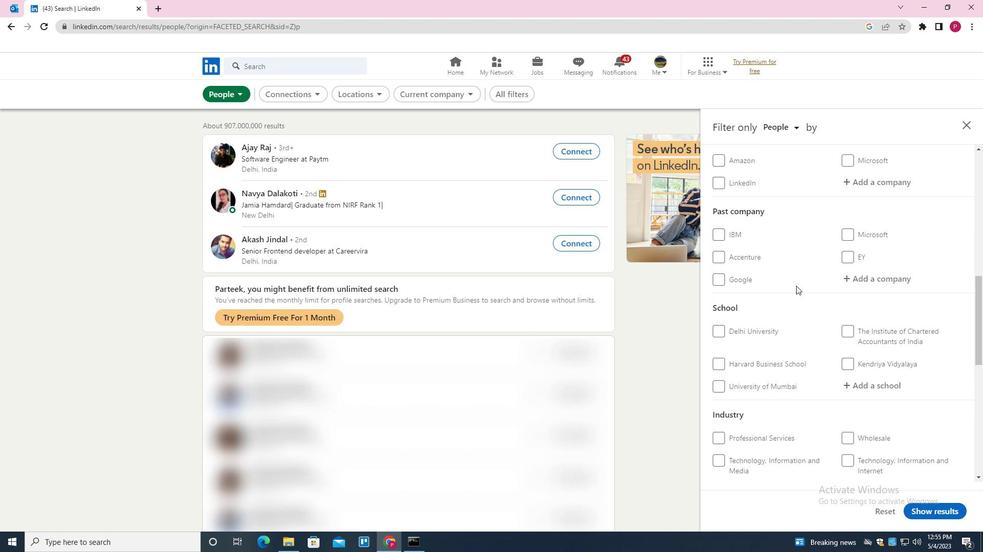 
Action: Mouse scrolled (796, 286) with delta (0, 0)
Screenshot: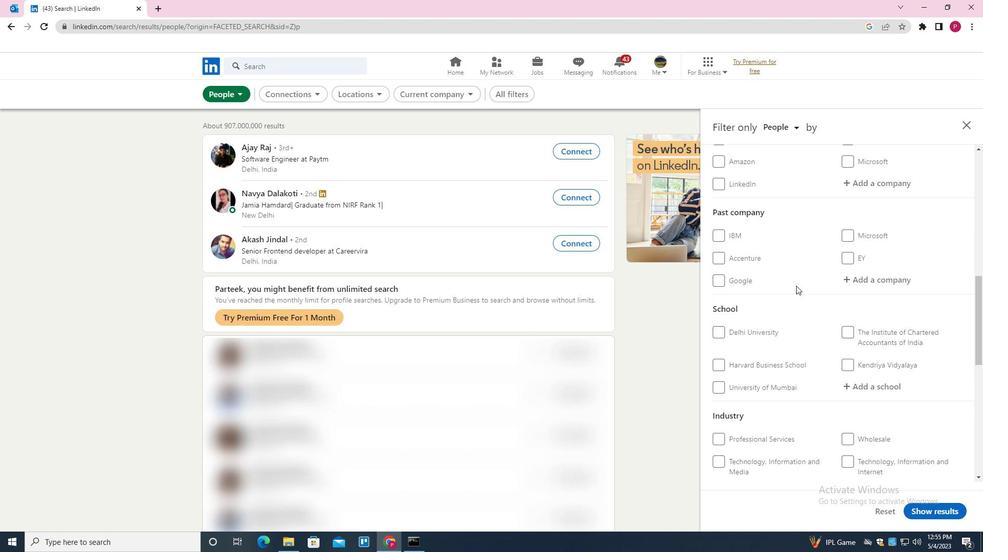 
Action: Mouse moved to (875, 285)
Screenshot: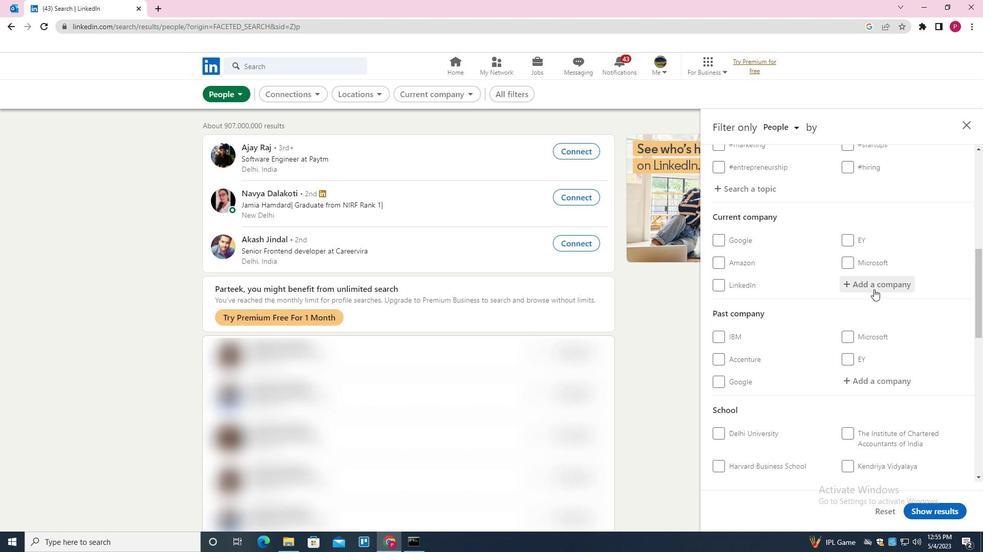 
Action: Mouse pressed left at (875, 285)
Screenshot: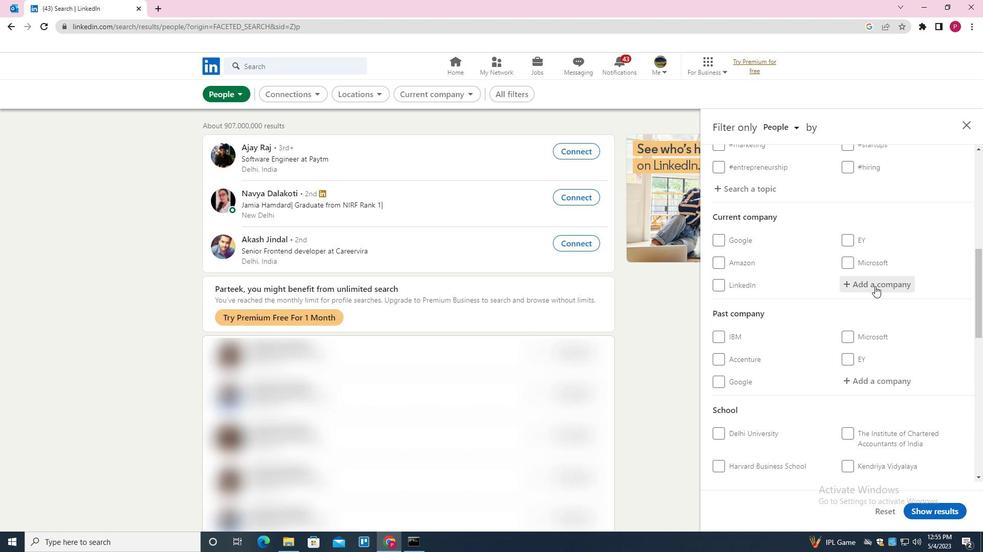 
Action: Key pressed <Key.shift>DR<Key.space><Key.shift>LAL<Key.space><Key.shift><Key.shift><Key.shift><Key.shift><Key.shift><Key.shift><Key.shift><Key.shift><Key.shift><Key.shift><Key.shift><Key.shift><Key.shift><Key.shift>PATHLABS<Key.down><Key.enter>
Screenshot: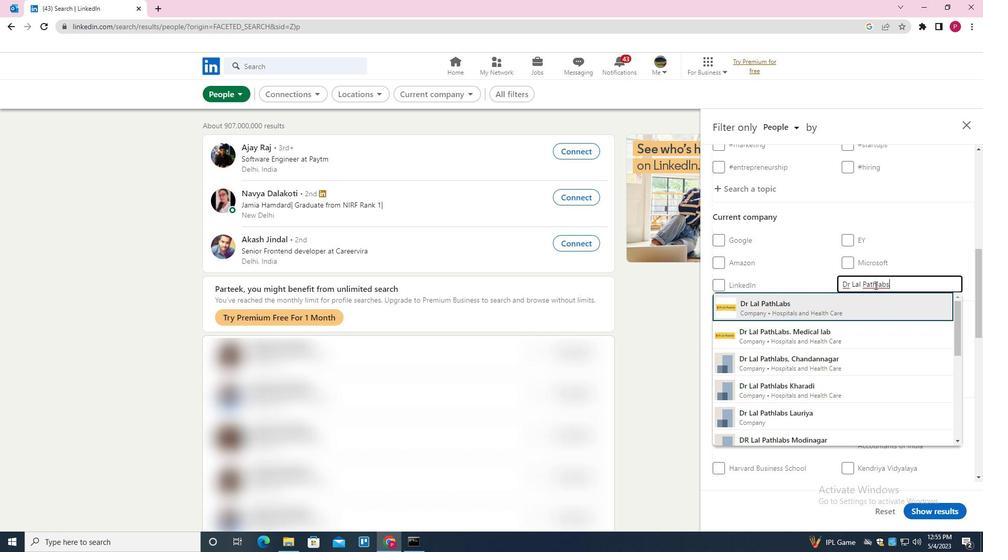 
Action: Mouse moved to (869, 299)
Screenshot: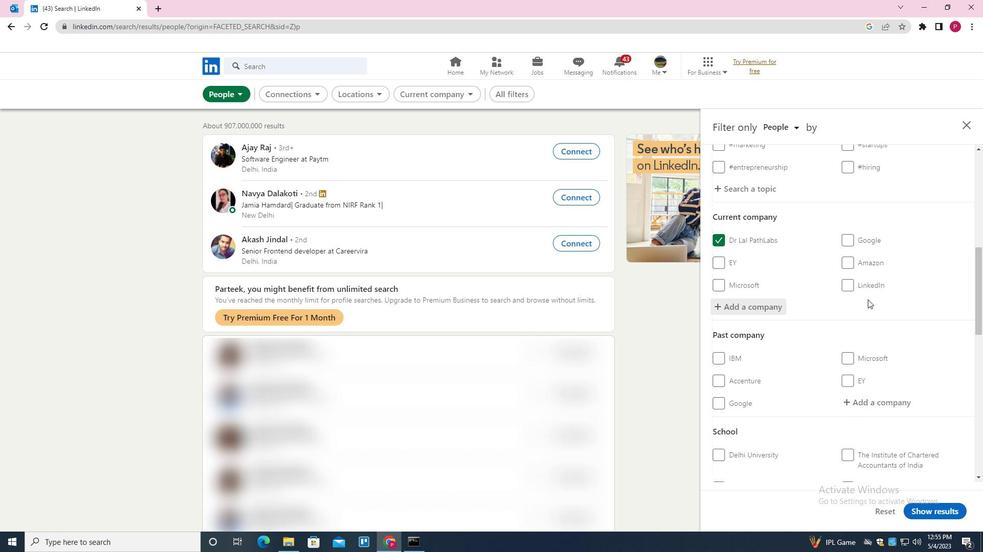 
Action: Mouse scrolled (869, 298) with delta (0, 0)
Screenshot: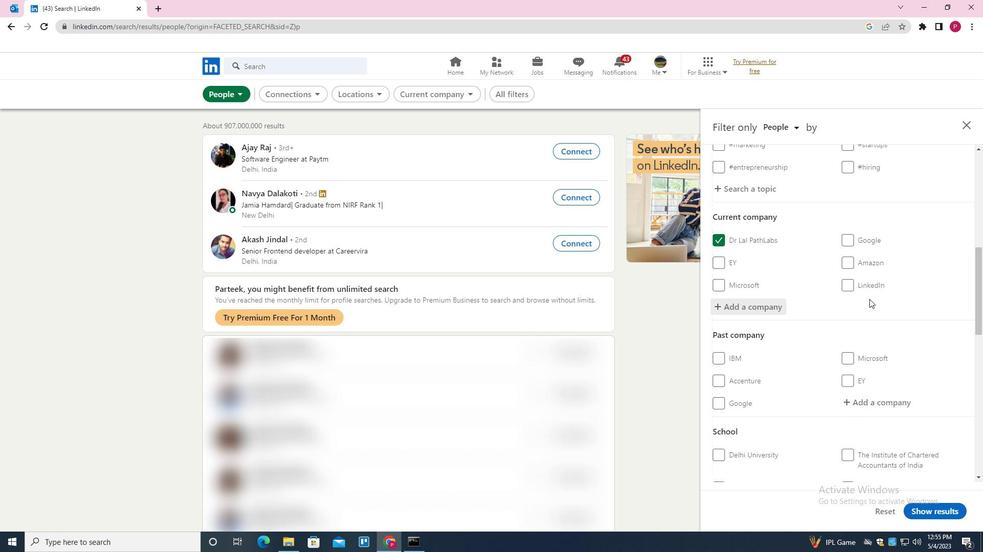 
Action: Mouse moved to (868, 299)
Screenshot: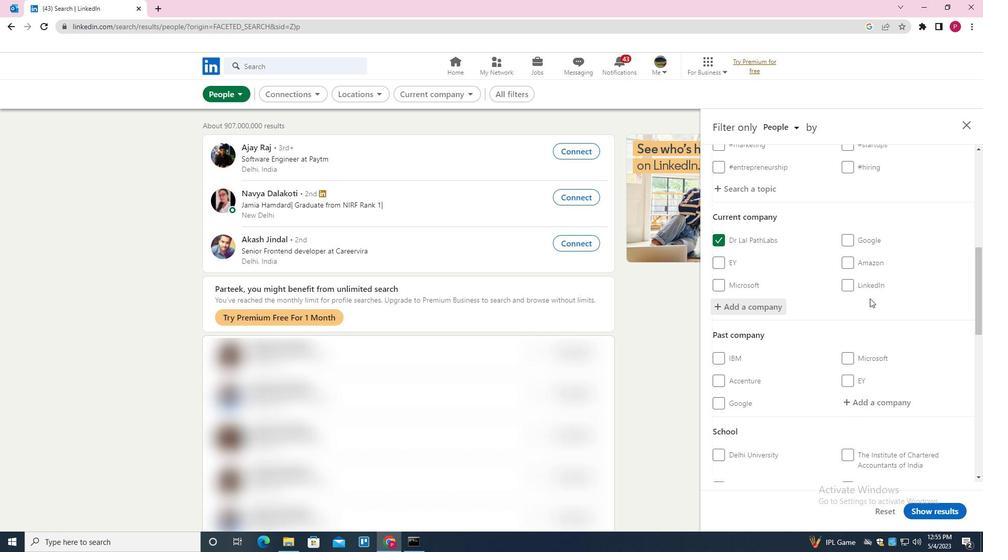 
Action: Mouse scrolled (868, 298) with delta (0, 0)
Screenshot: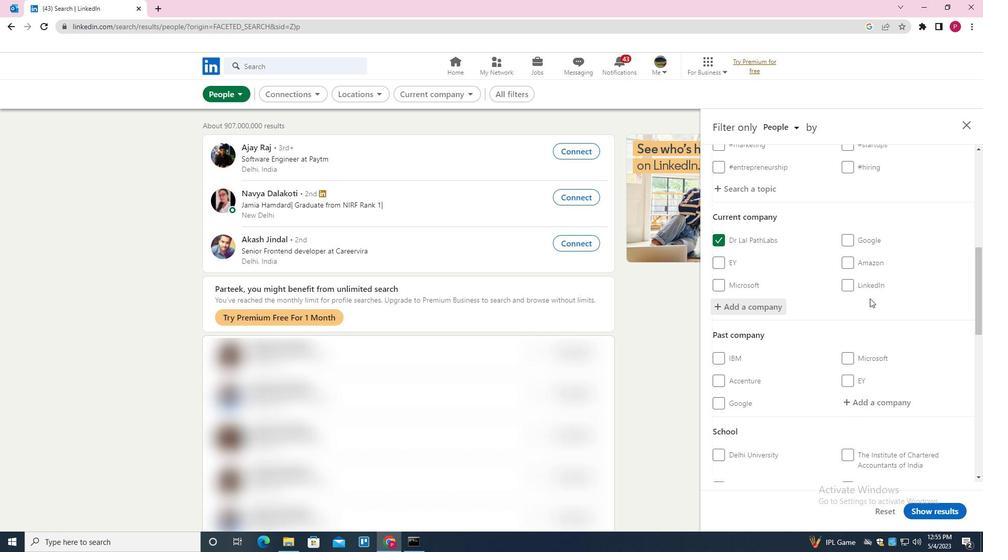 
Action: Mouse moved to (868, 300)
Screenshot: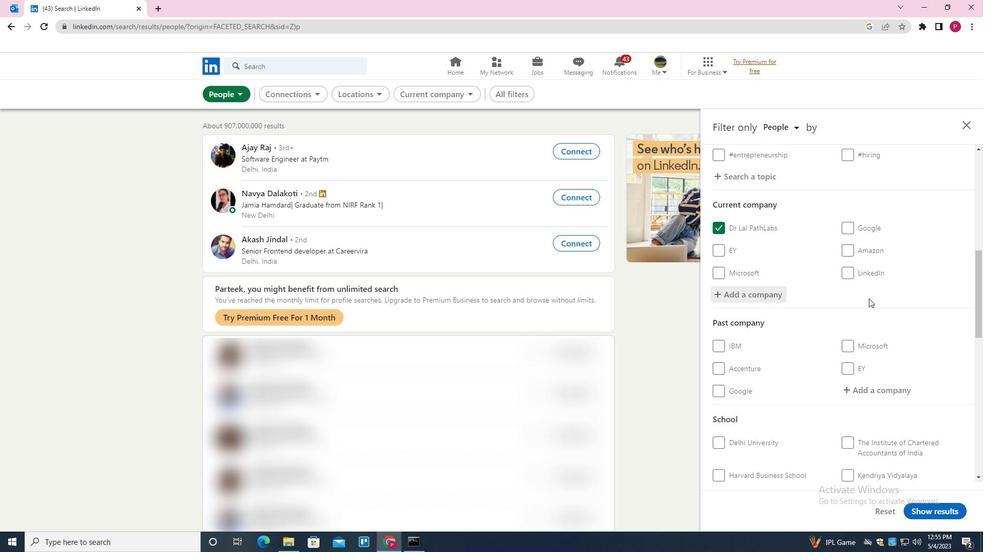 
Action: Mouse scrolled (868, 299) with delta (0, 0)
Screenshot: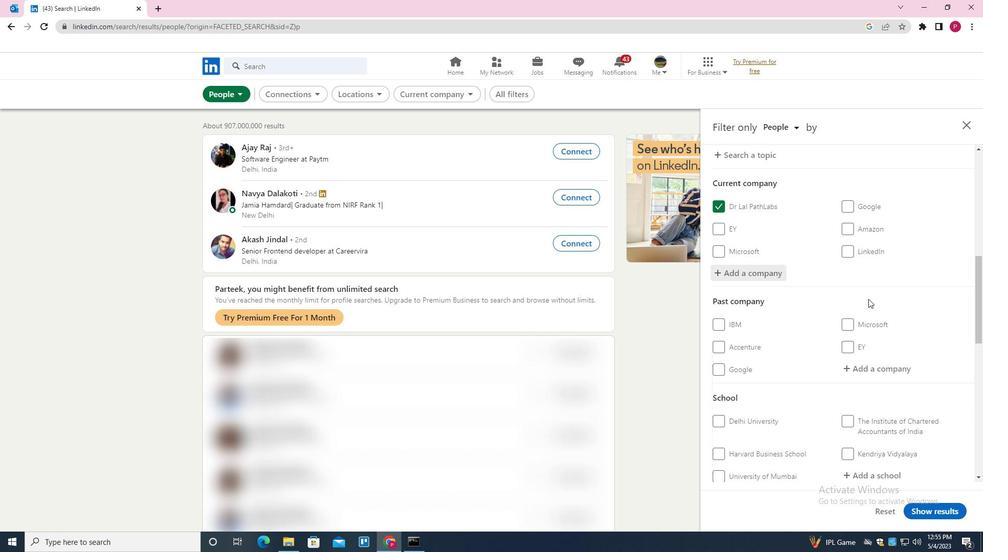 
Action: Mouse moved to (864, 302)
Screenshot: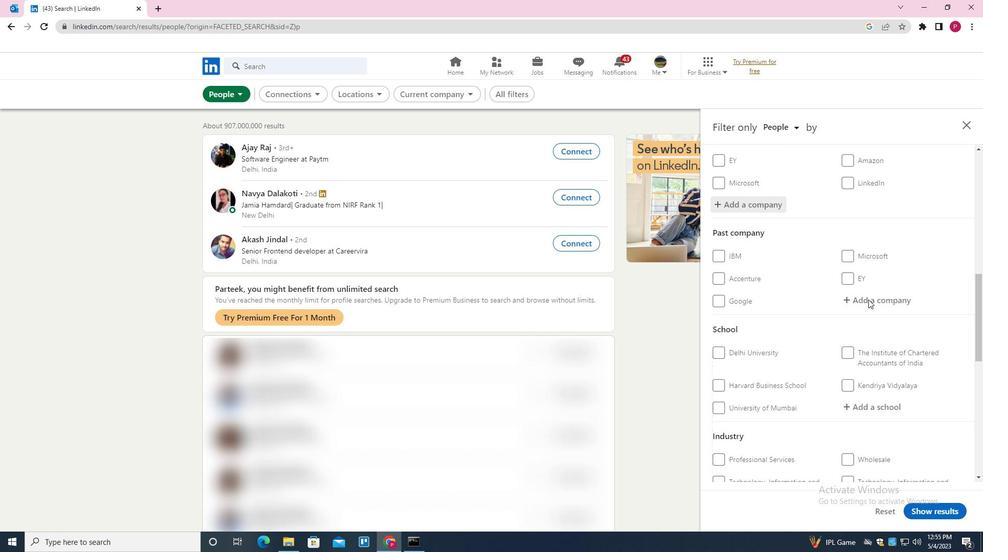 
Action: Mouse scrolled (864, 301) with delta (0, 0)
Screenshot: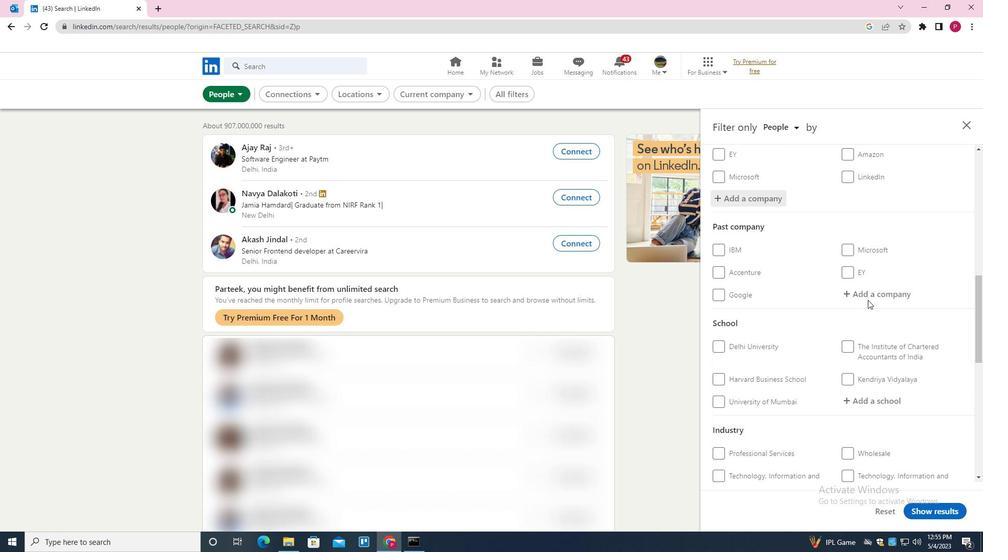 
Action: Mouse moved to (865, 302)
Screenshot: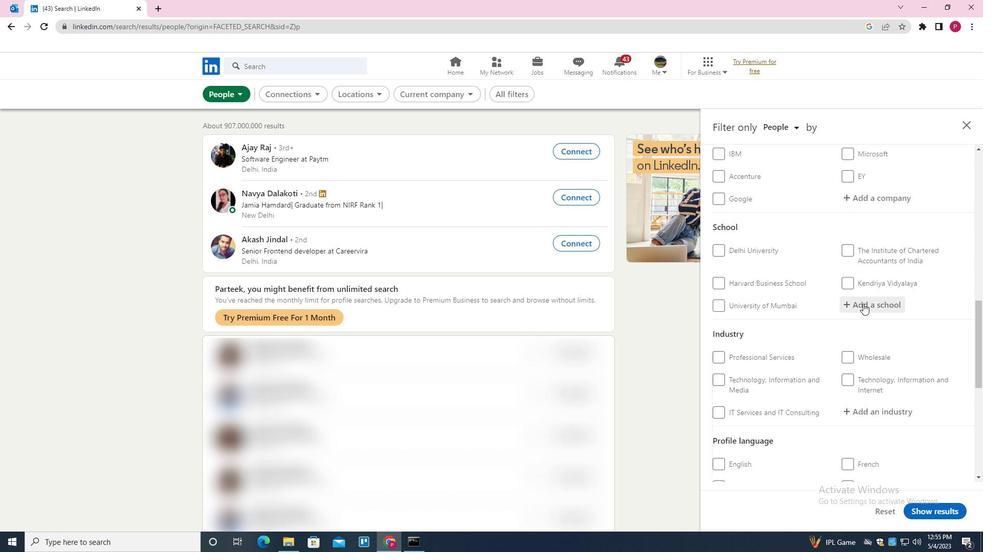 
Action: Mouse pressed left at (865, 302)
Screenshot: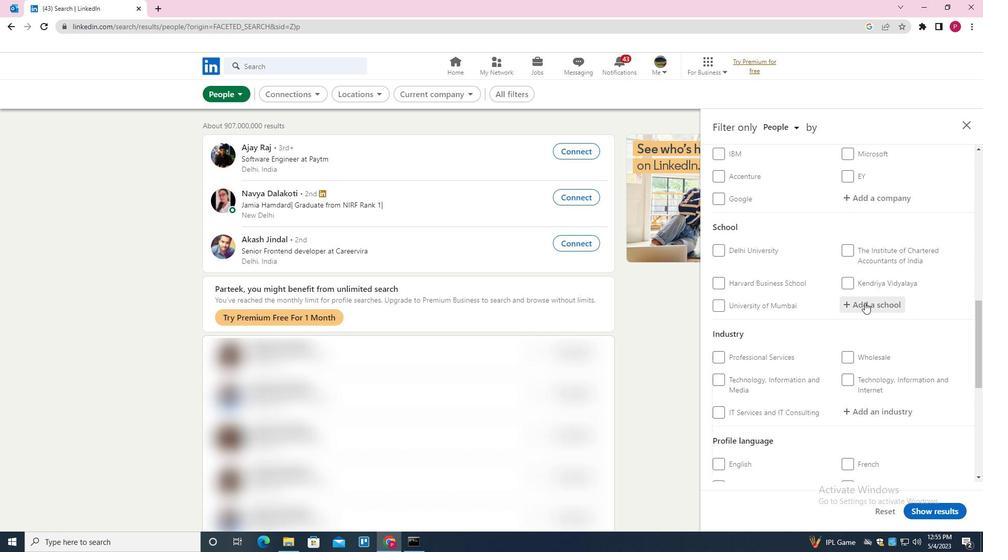 
Action: Mouse scrolled (865, 302) with delta (0, 0)
Screenshot: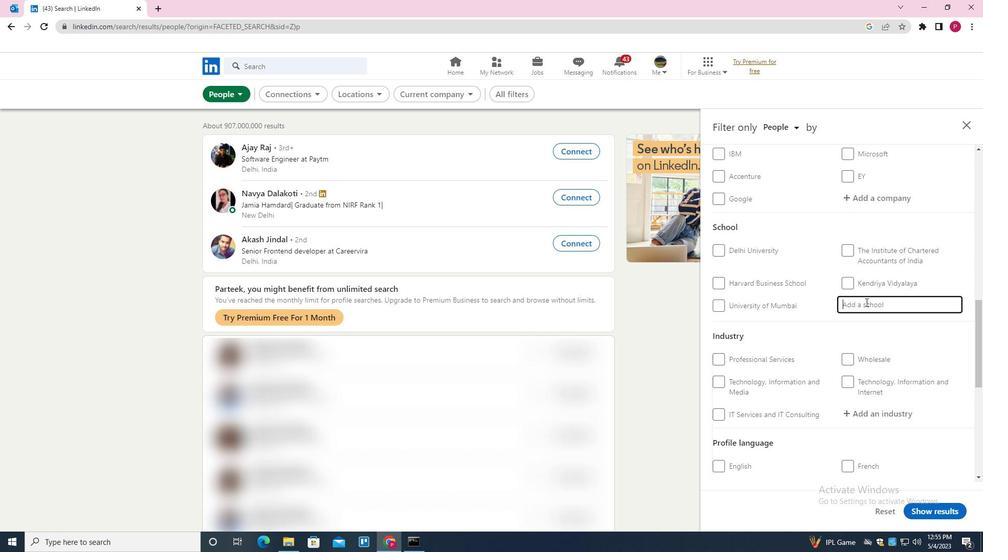 
Action: Mouse scrolled (865, 302) with delta (0, 0)
Screenshot: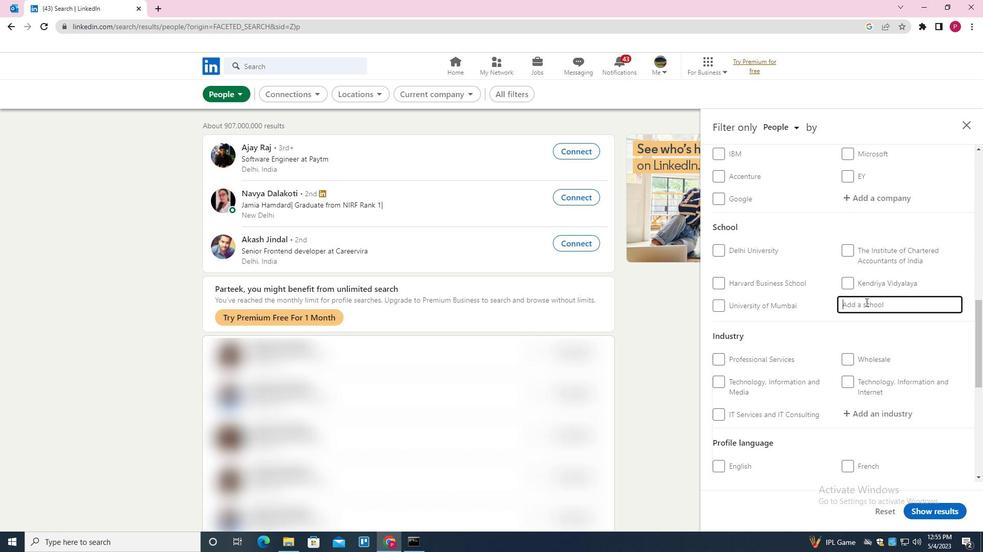 
Action: Key pressed <Key.shift><Key.shift><Key.shift><Key.shift><Key.shift><Key.shift><Key.shift><Key.shift><Key.shift><Key.shift><Key.shift>KUVEMPU<Key.space><Key.shift><Key.shift>UNIVERSITY<Key.space><Key.down><Key.enter>
Screenshot: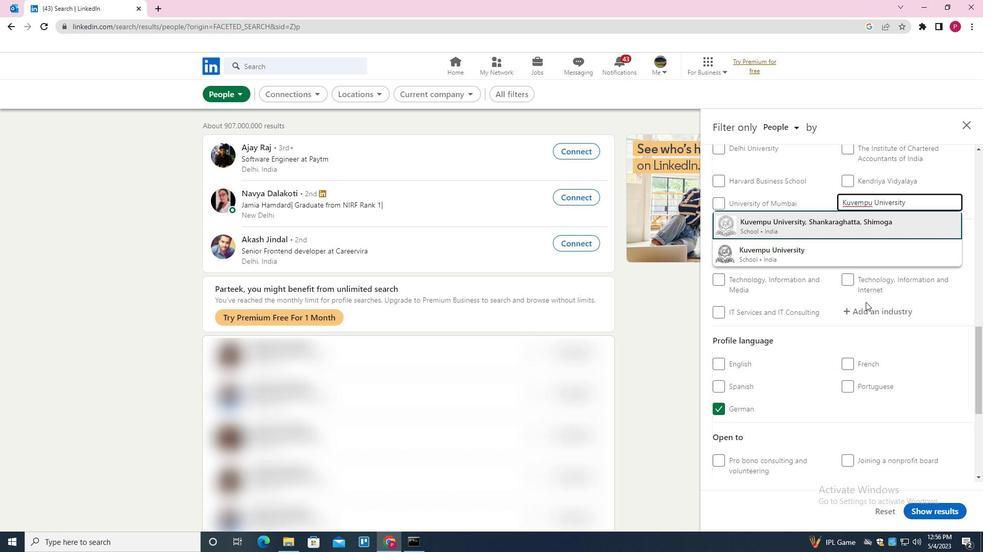 
Action: Mouse moved to (848, 314)
Screenshot: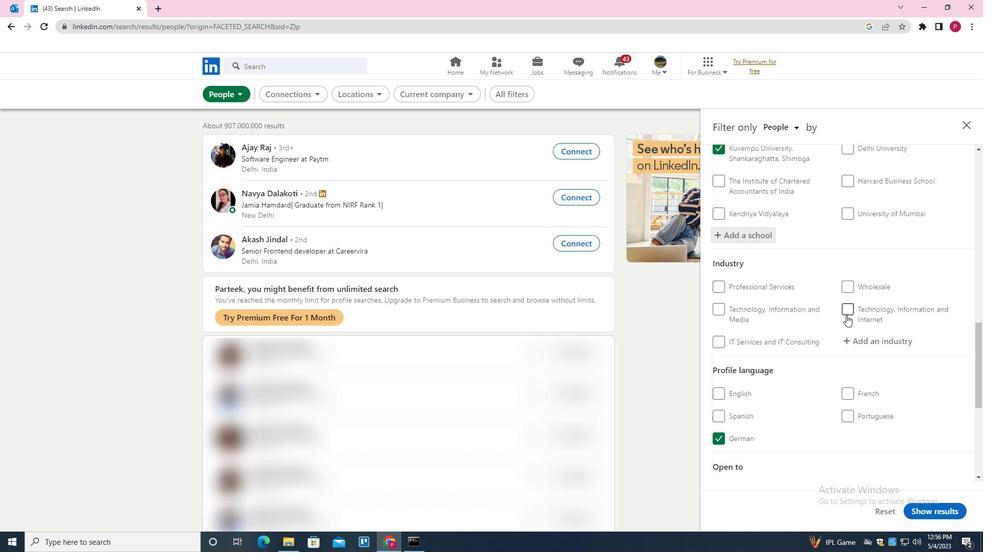 
Action: Mouse scrolled (848, 314) with delta (0, 0)
Screenshot: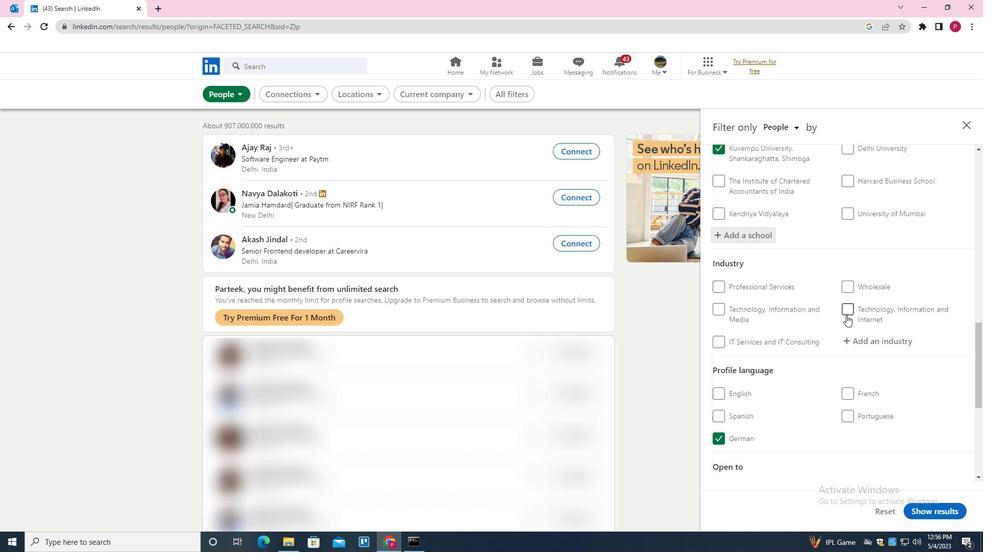 
Action: Mouse moved to (852, 312)
Screenshot: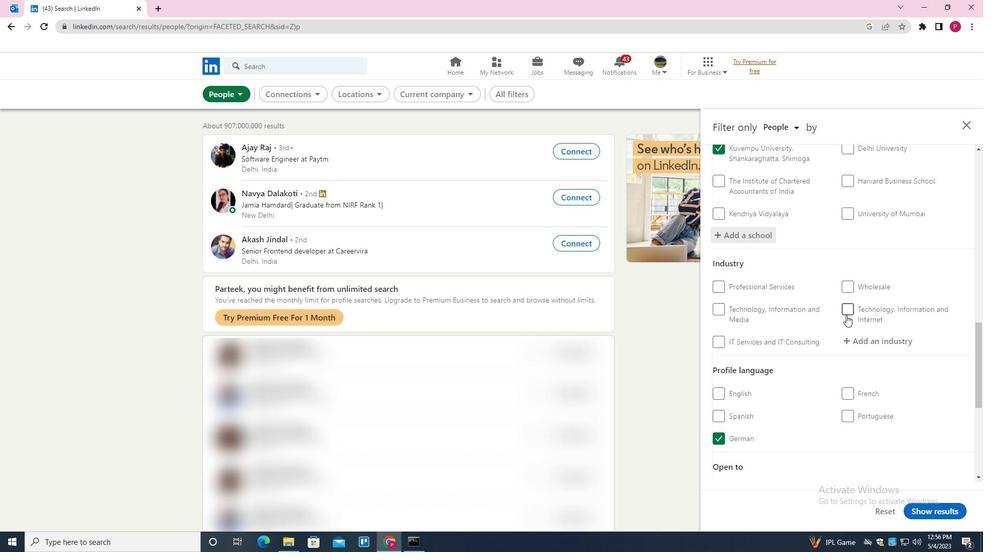 
Action: Mouse scrolled (852, 311) with delta (0, 0)
Screenshot: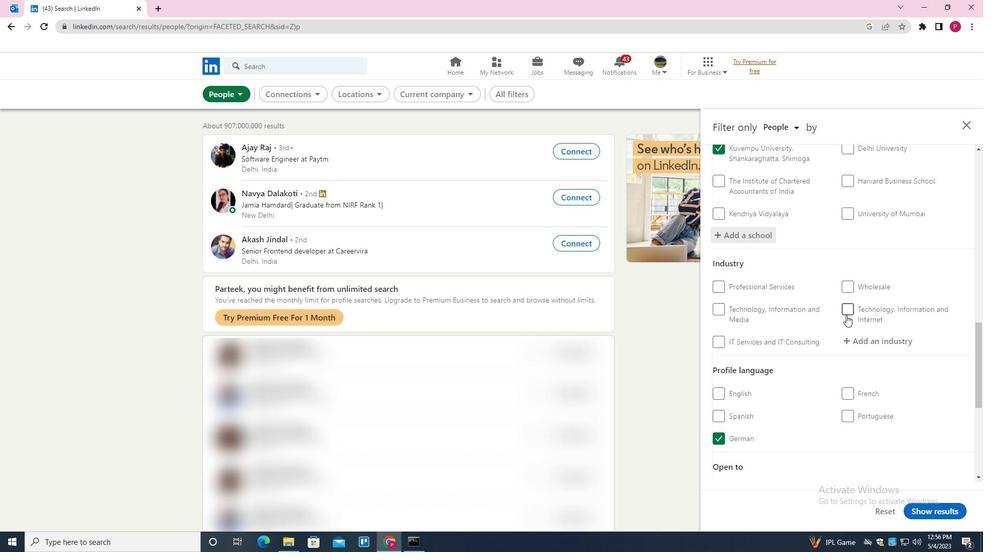 
Action: Mouse moved to (879, 239)
Screenshot: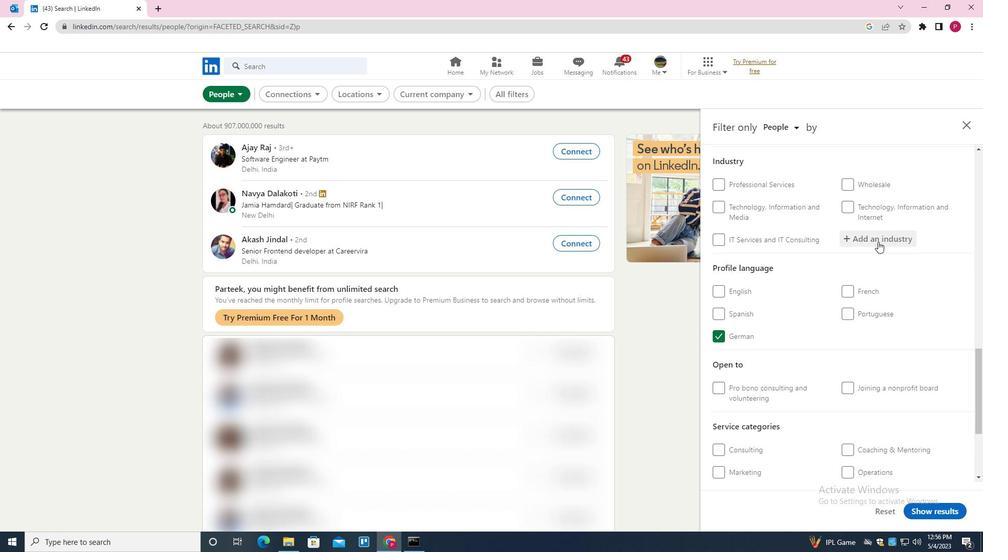 
Action: Mouse pressed left at (879, 239)
Screenshot: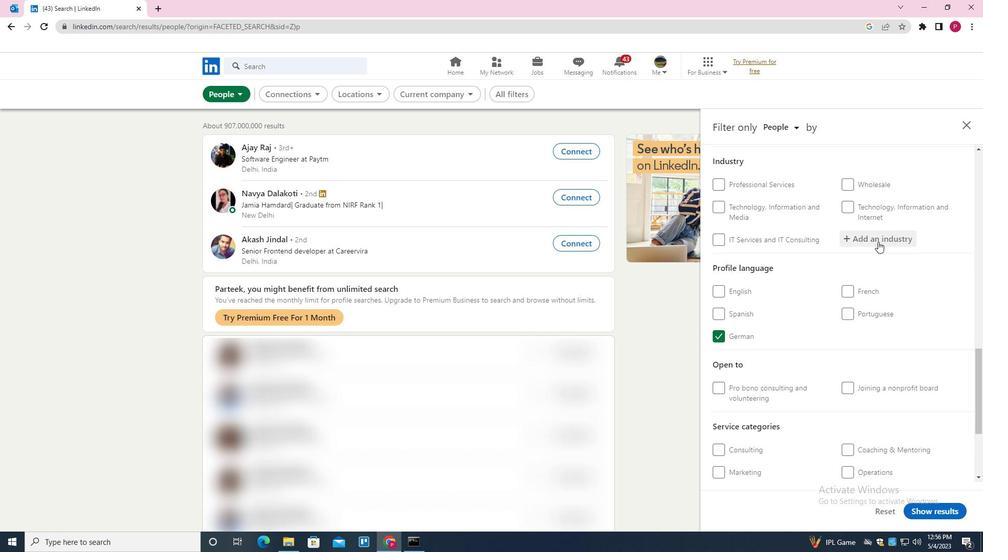 
Action: Key pressed <Key.shift><Key.shift><Key.shift><Key.shift><Key.shift>ROBOT<Key.space><Key.shift><Key.shift><Key.shift><Key.shift><Key.shift><Key.shift><Key.shift><Key.shift><Key.shift><Key.shift>MANUFACTURING<Key.down><Key.enter>
Screenshot: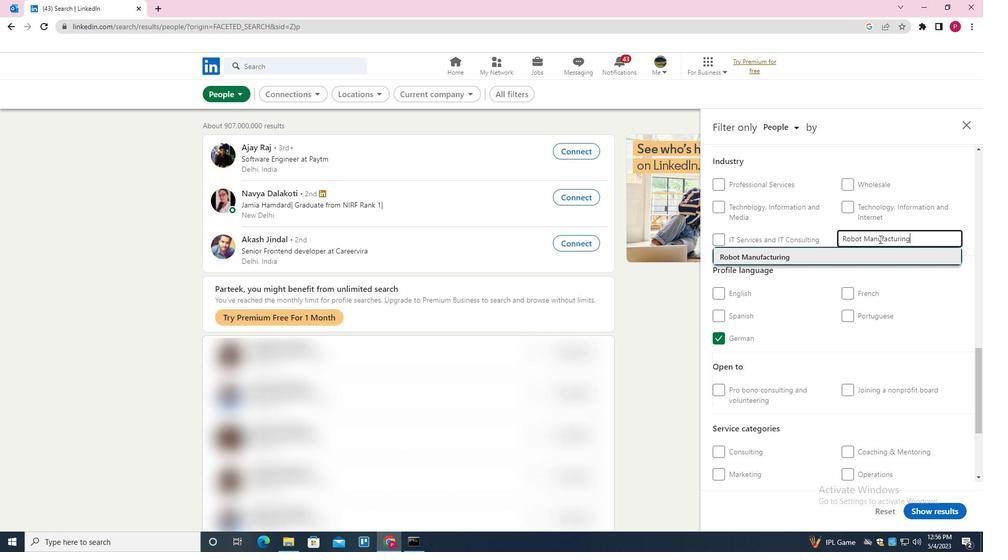 
Action: Mouse moved to (858, 251)
Screenshot: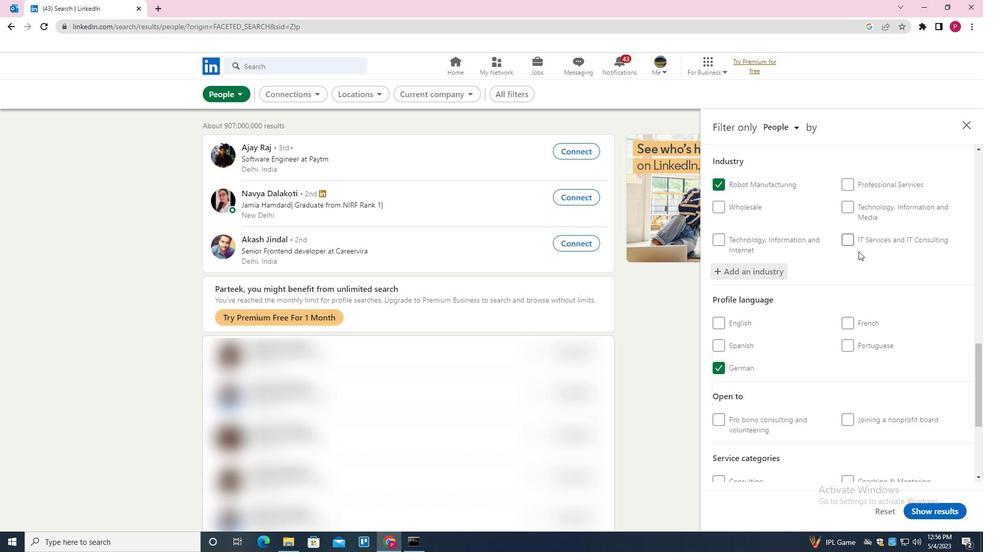 
Action: Mouse scrolled (858, 251) with delta (0, 0)
Screenshot: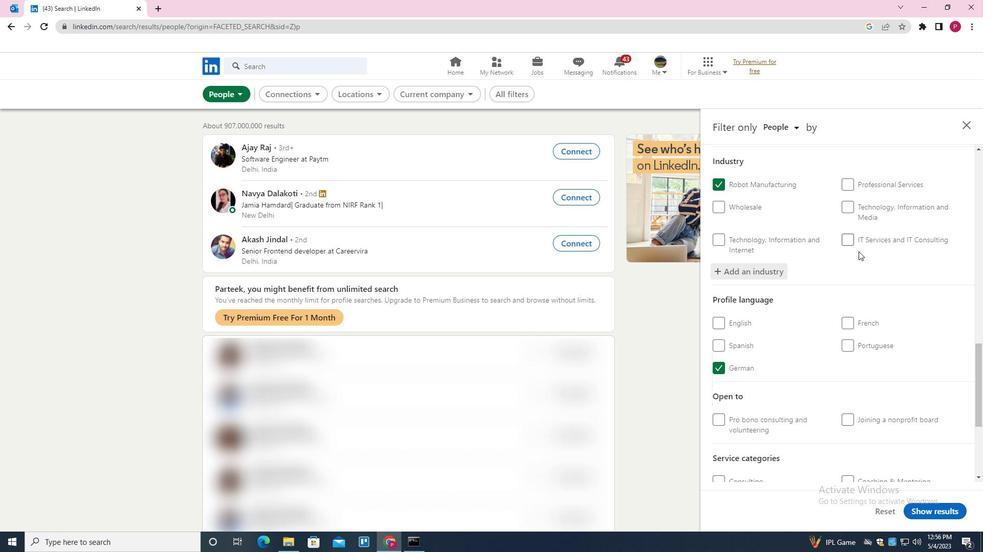 
Action: Mouse moved to (856, 251)
Screenshot: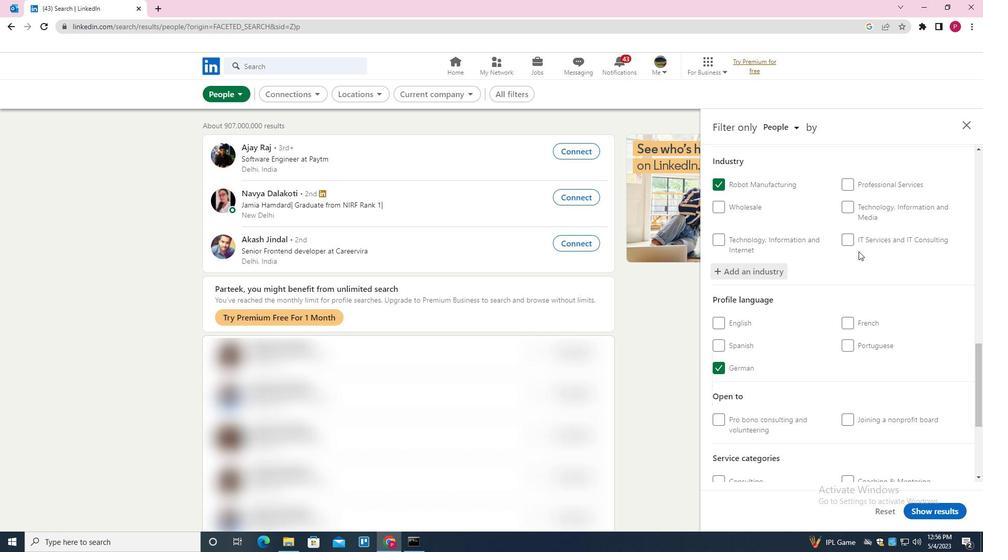 
Action: Mouse scrolled (856, 251) with delta (0, 0)
Screenshot: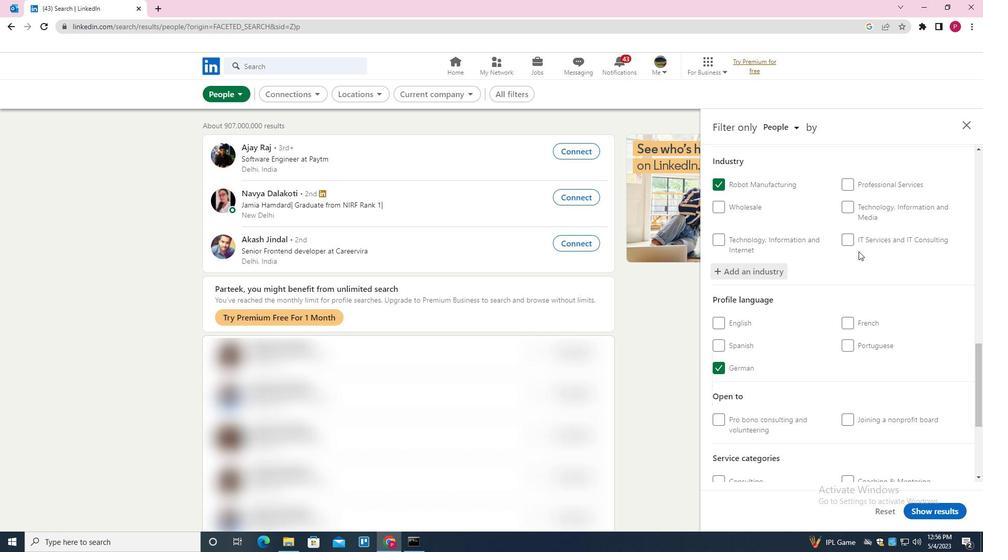 
Action: Mouse moved to (853, 253)
Screenshot: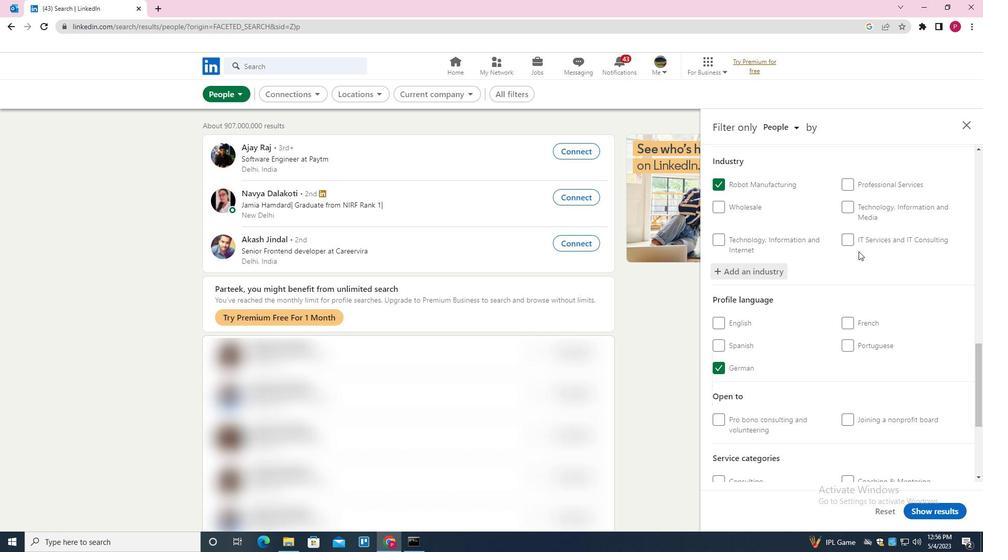 
Action: Mouse scrolled (853, 253) with delta (0, 0)
Screenshot: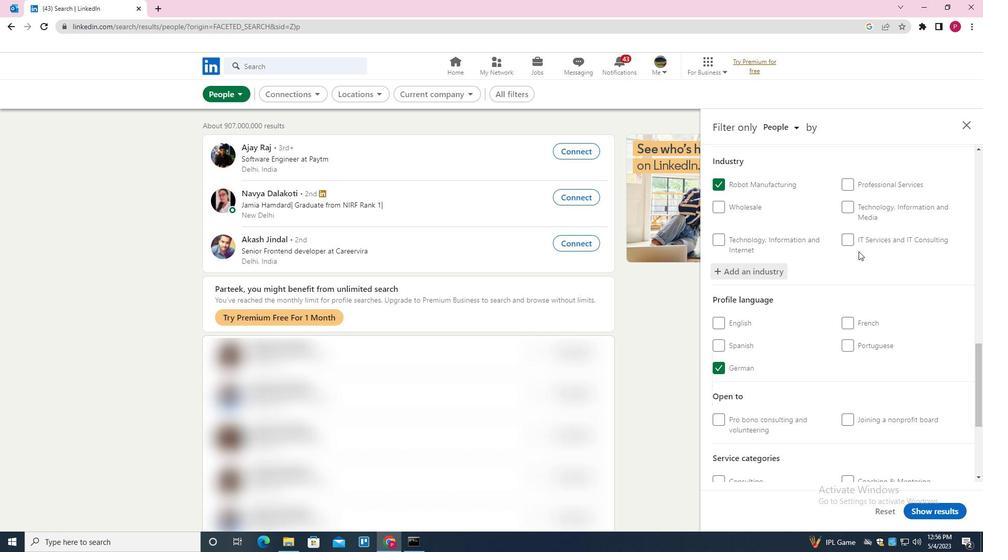 
Action: Mouse moved to (849, 260)
Screenshot: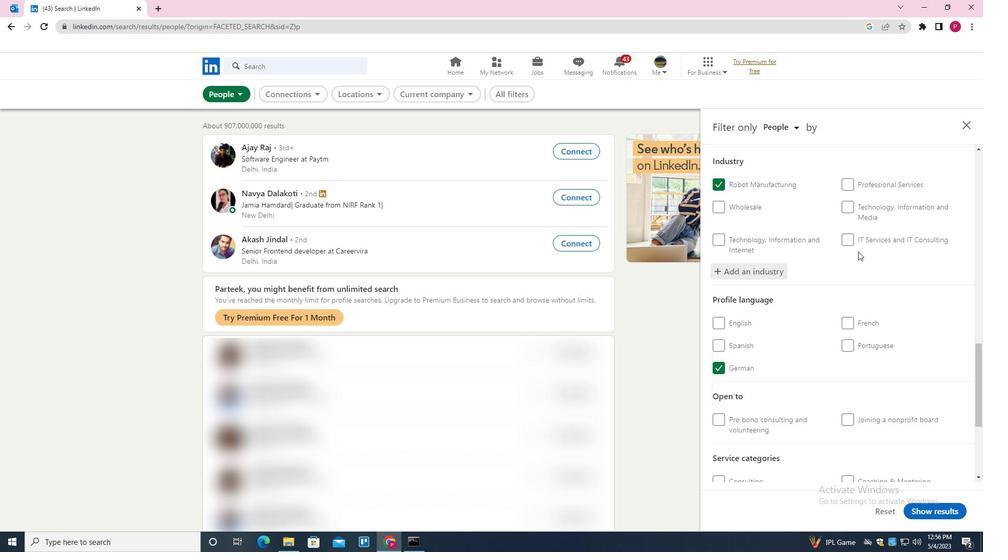 
Action: Mouse scrolled (849, 259) with delta (0, 0)
Screenshot: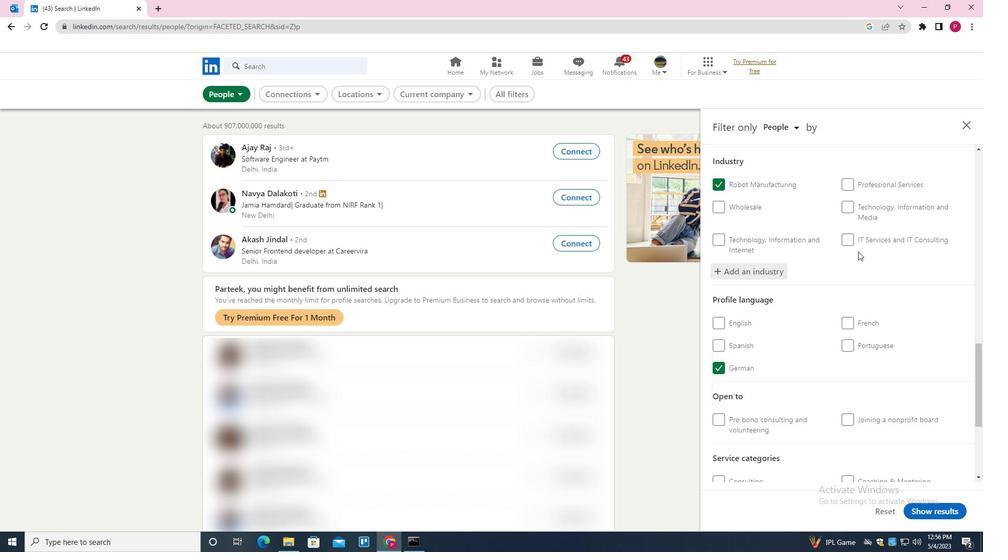 
Action: Mouse moved to (875, 339)
Screenshot: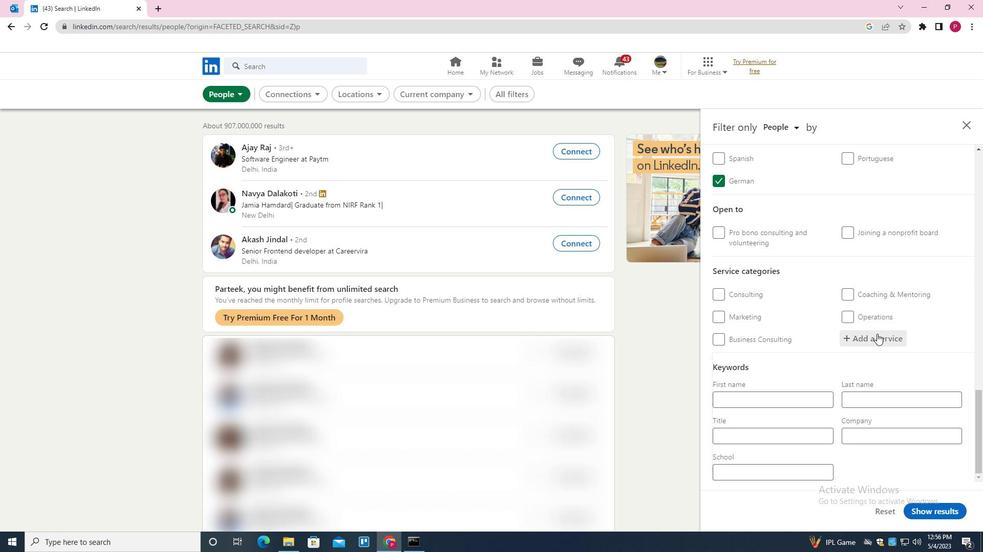 
Action: Mouse pressed left at (875, 339)
Screenshot: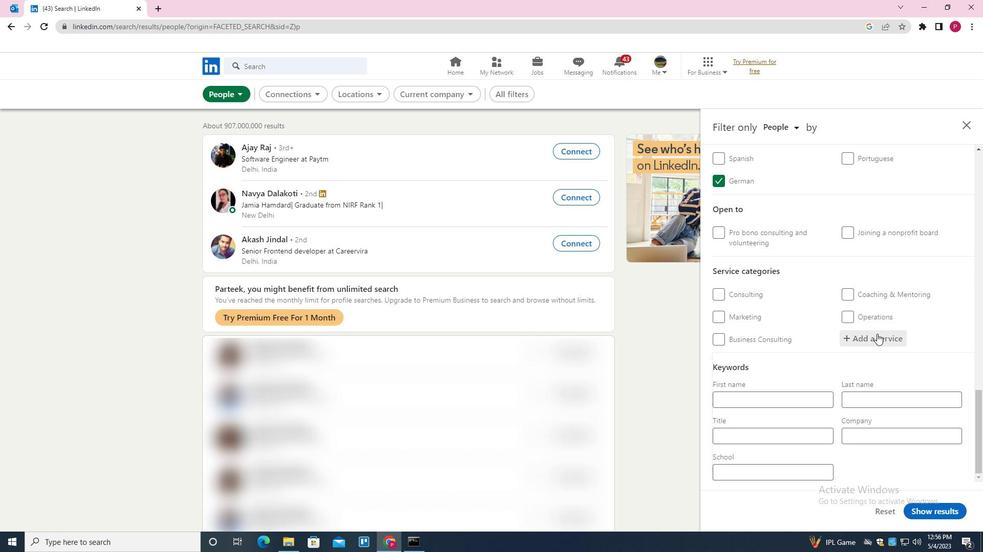 
Action: Key pressed <Key.shift><Key.shift><Key.shift><Key.shift><Key.shift><Key.shift><Key.shift>LIFE<Key.space><Key.shift>COACHING<Key.down><Key.enter>
Screenshot: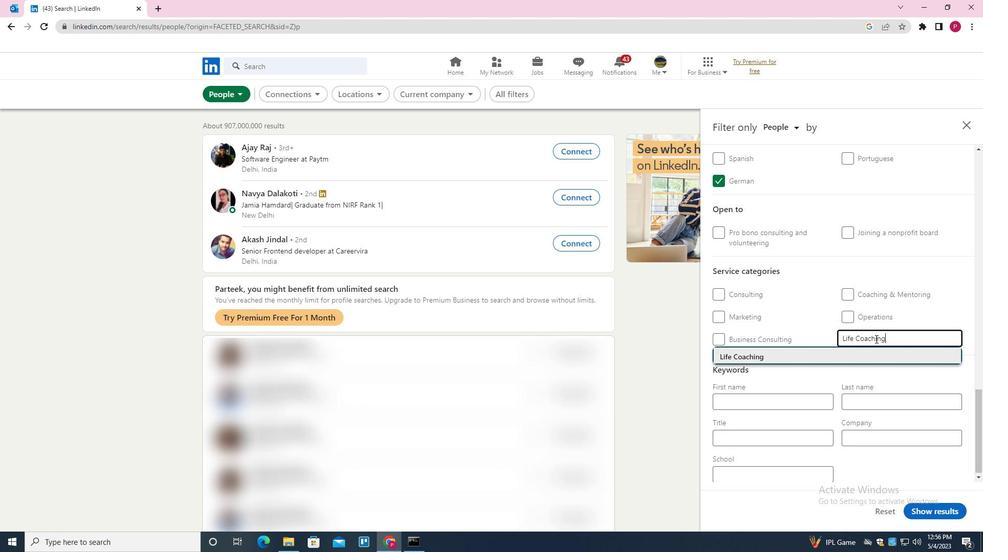 
Action: Mouse moved to (874, 340)
Screenshot: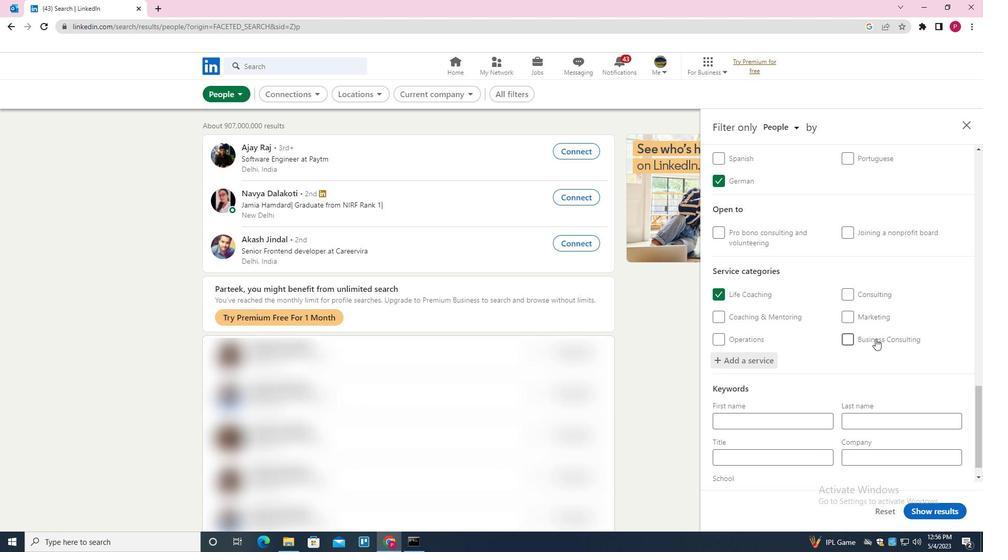 
Action: Mouse scrolled (874, 339) with delta (0, 0)
Screenshot: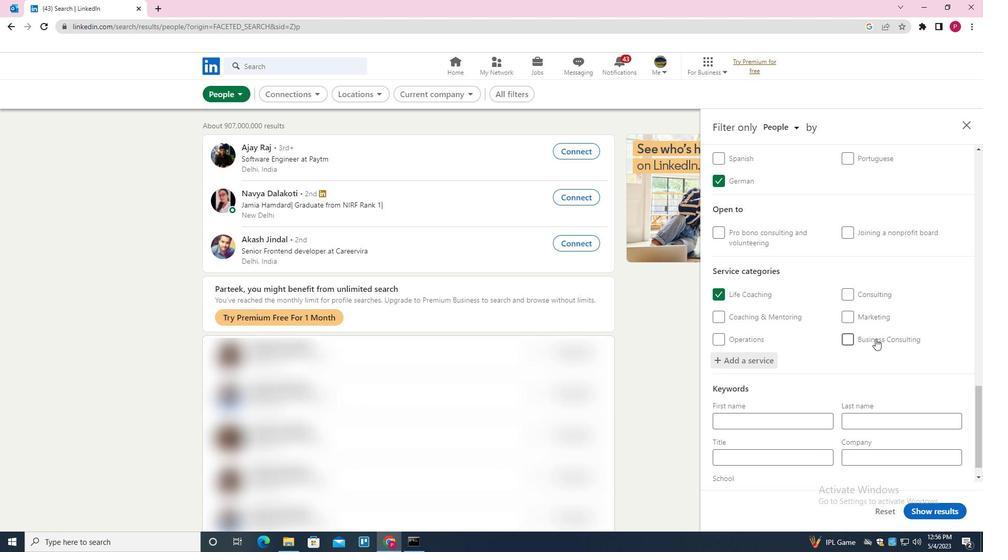 
Action: Mouse moved to (871, 344)
Screenshot: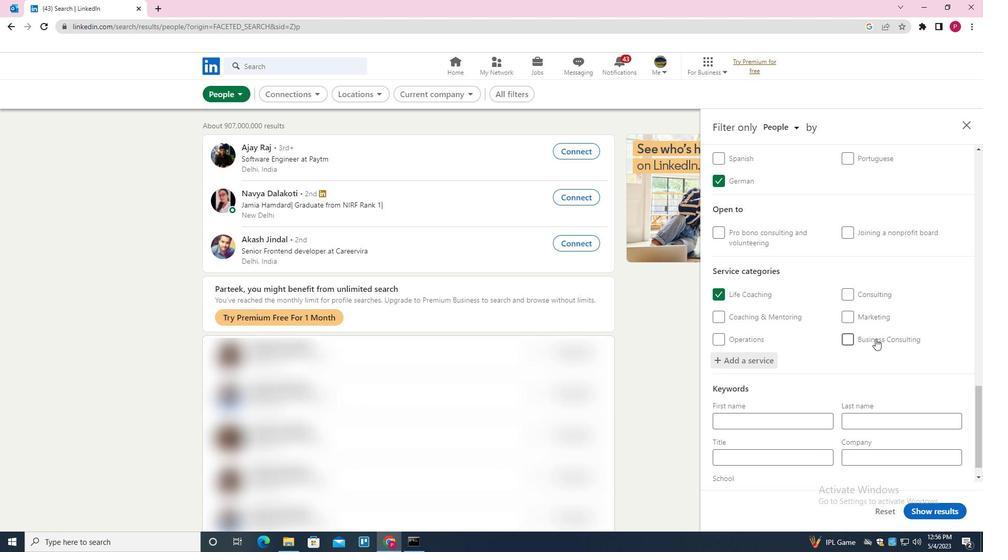 
Action: Mouse scrolled (871, 343) with delta (0, 0)
Screenshot: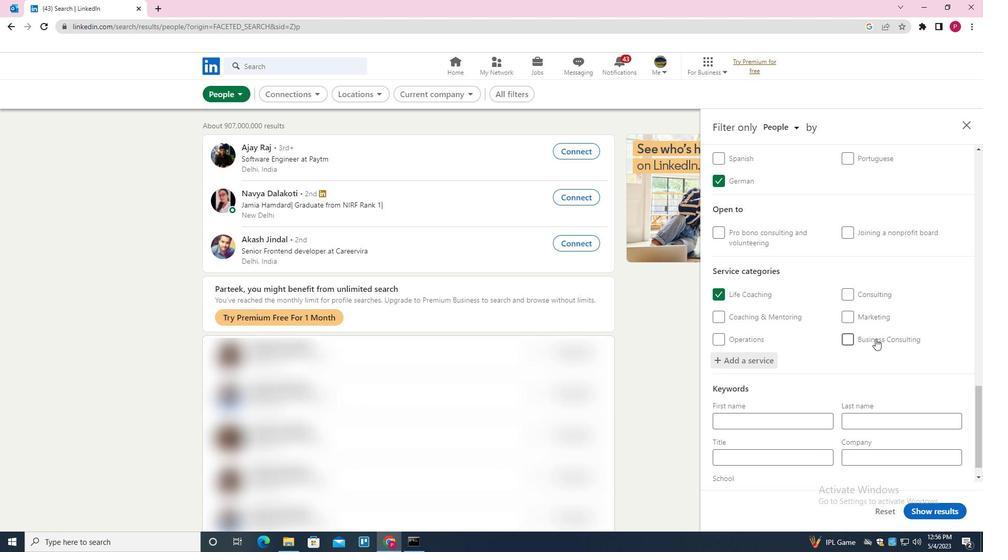 
Action: Mouse moved to (866, 354)
Screenshot: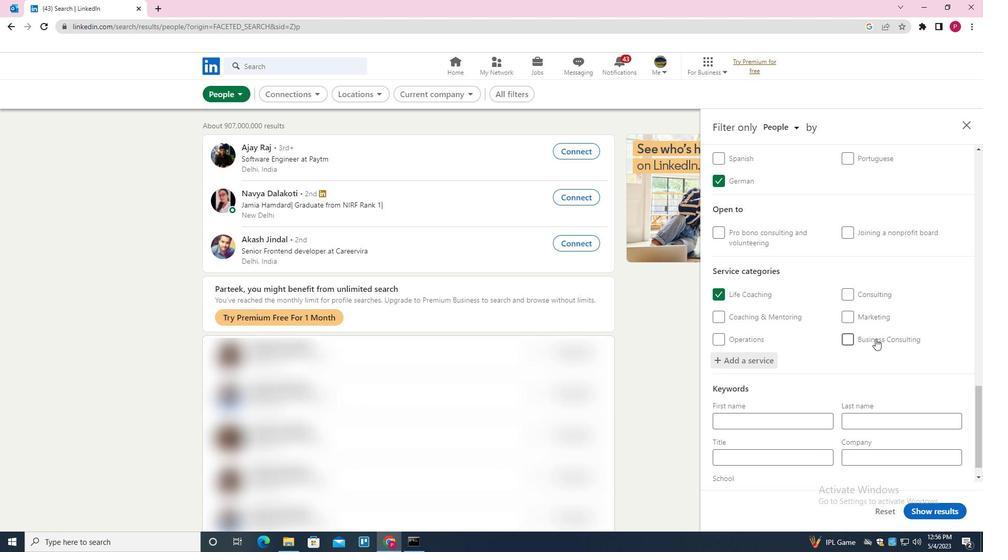 
Action: Mouse scrolled (866, 354) with delta (0, 0)
Screenshot: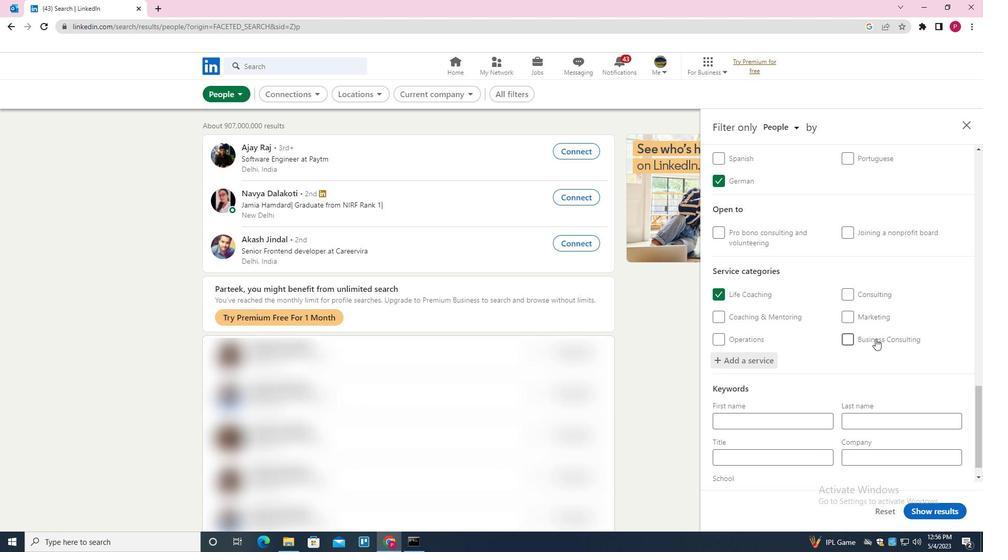 
Action: Mouse moved to (860, 370)
Screenshot: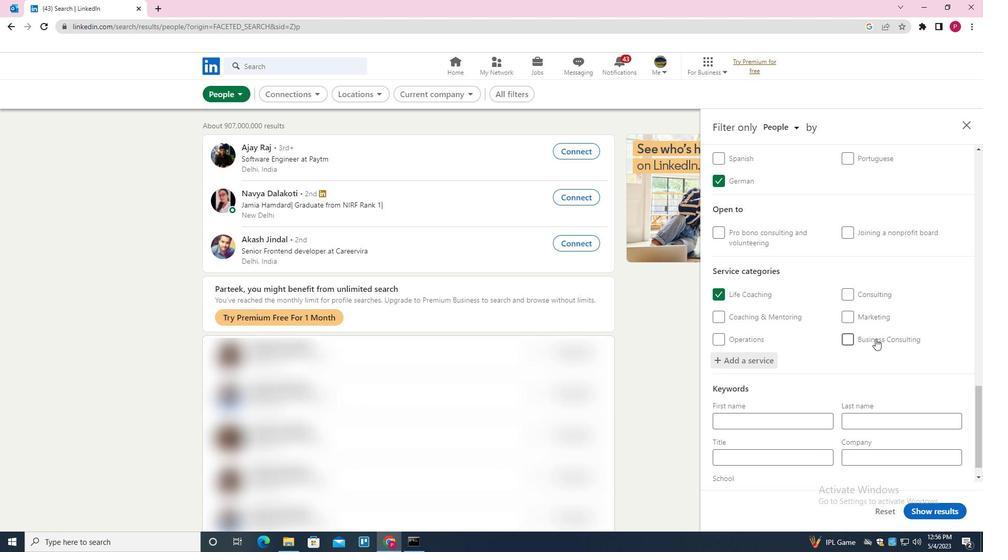 
Action: Mouse scrolled (860, 370) with delta (0, 0)
Screenshot: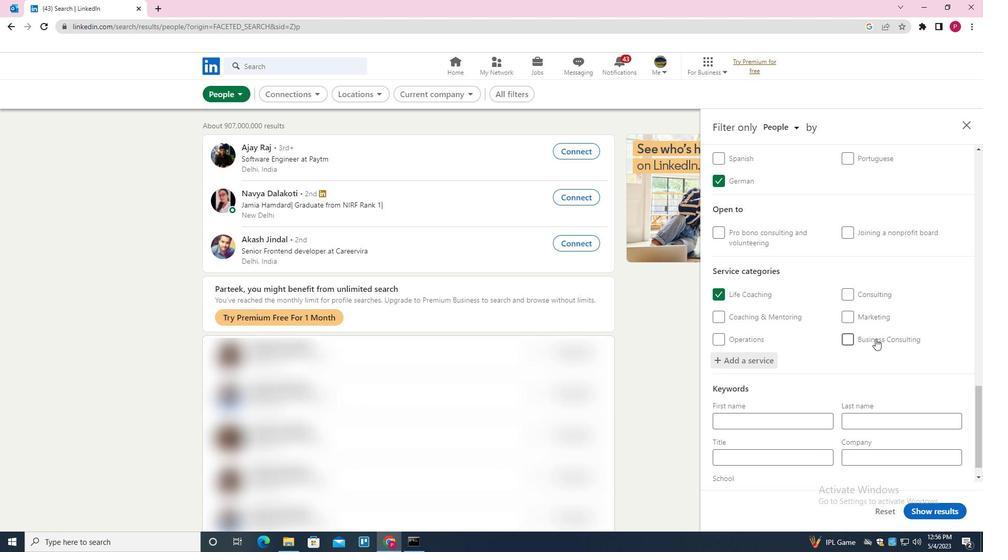
Action: Mouse moved to (826, 434)
Screenshot: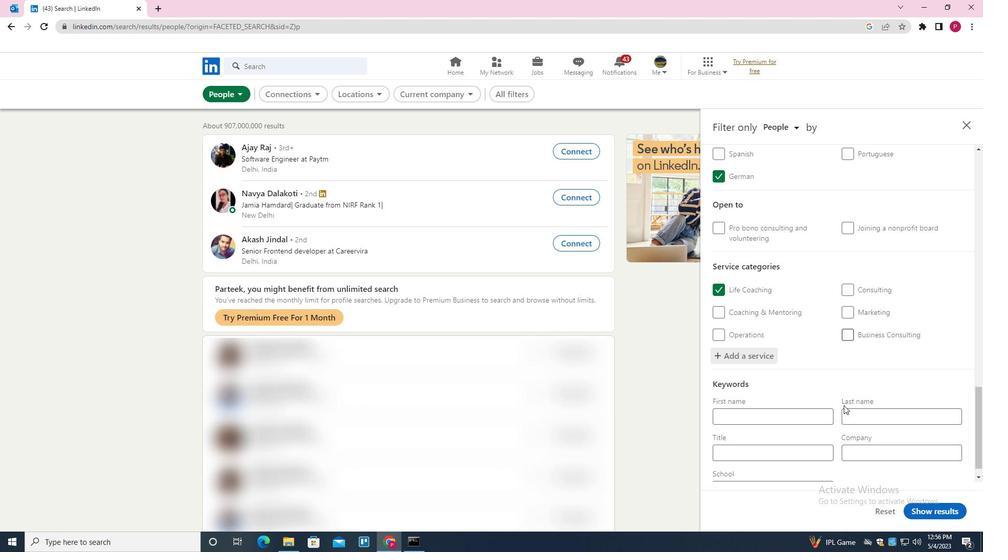 
Action: Mouse pressed left at (826, 434)
Screenshot: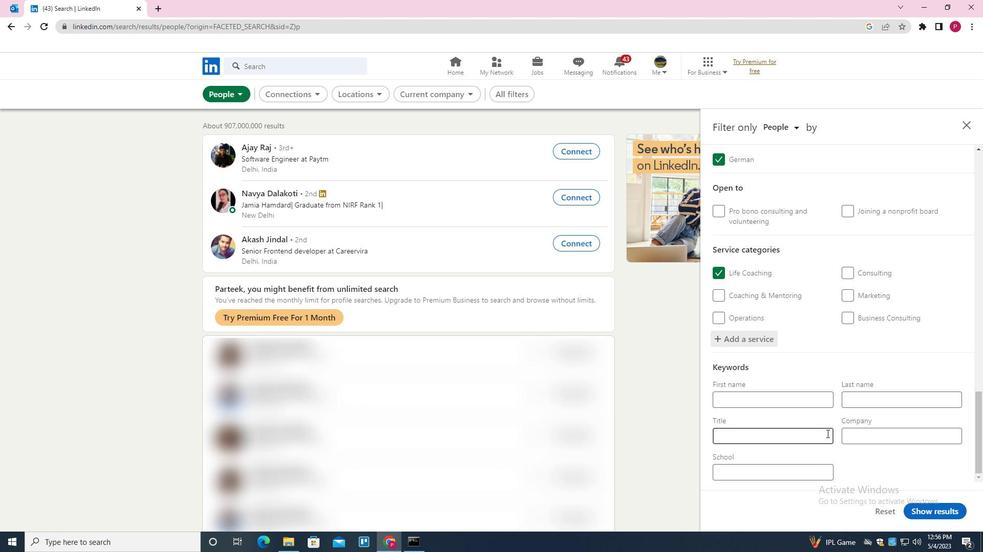 
Action: Mouse moved to (825, 434)
Screenshot: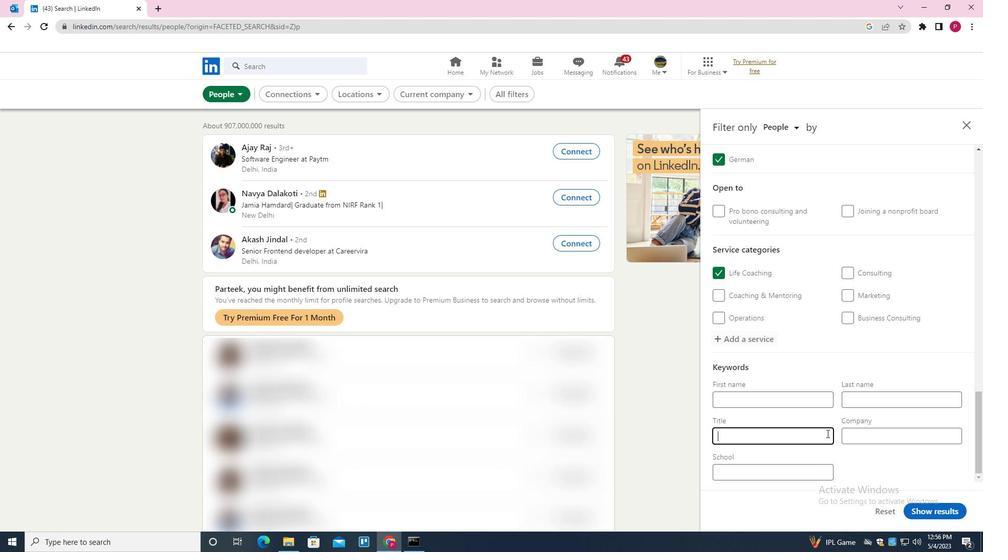 
Action: Key pressed <Key.shift><Key.shift><Key.shift><Key.shift>ENTERPRENEUR
Screenshot: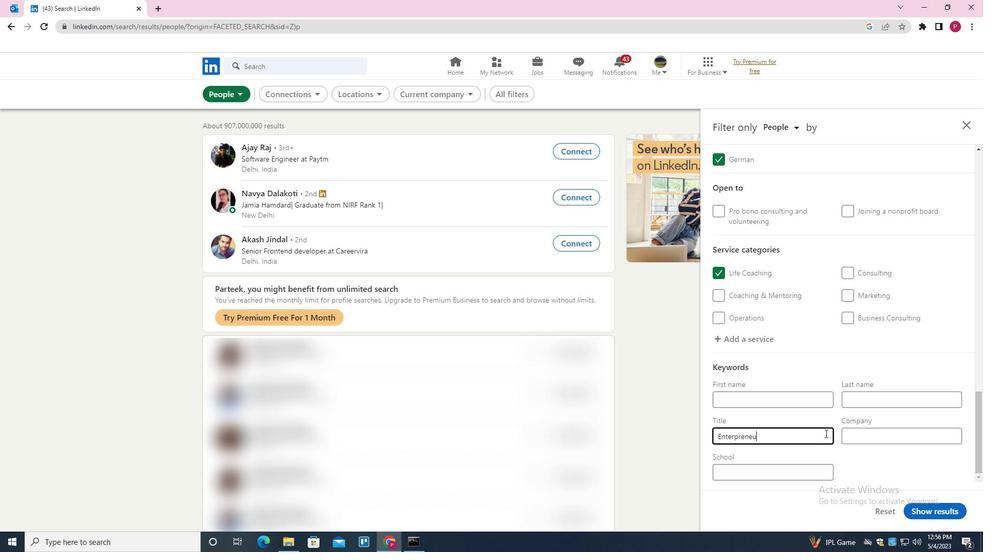
Action: Mouse moved to (925, 513)
Screenshot: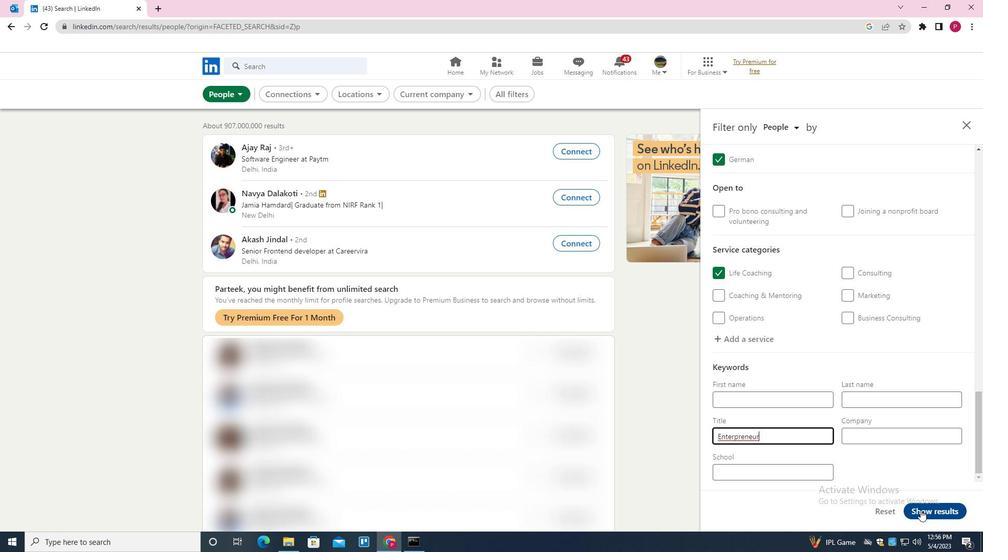 
Action: Mouse pressed left at (925, 513)
Screenshot: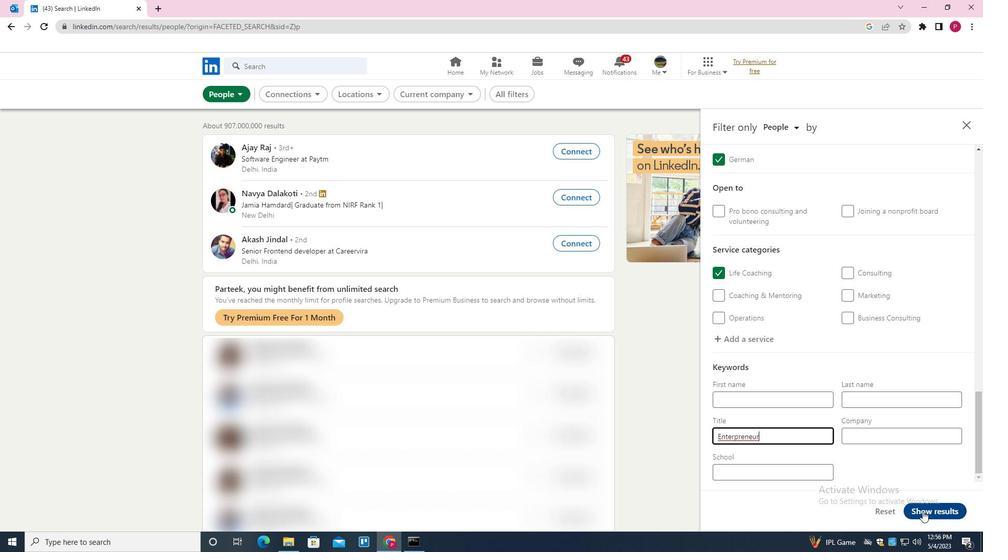 
Action: Mouse moved to (423, 217)
Screenshot: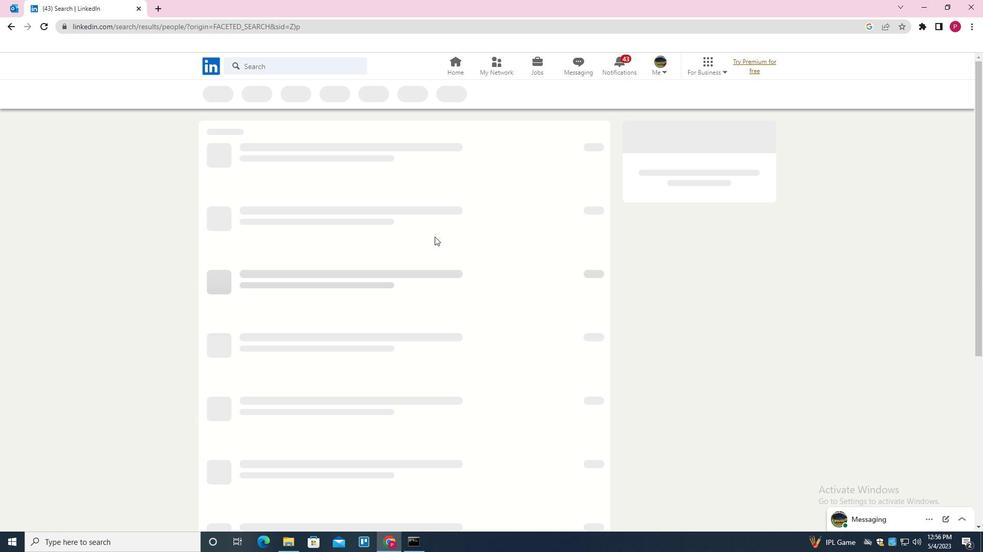 
